 Task: Find connections with filter location Potosí with filter topic #Affiliationwith filter profile language French with filter current company Taggd with filter school Maharashtra College of Arts Science and Commerce 246 A Bellasis Road Byculla Mumbai 400 008 with filter industry Engines and Power Transmission Equipment Manufacturing with filter service category Customer Support with filter keywords title Finance Director
Action: Mouse moved to (516, 82)
Screenshot: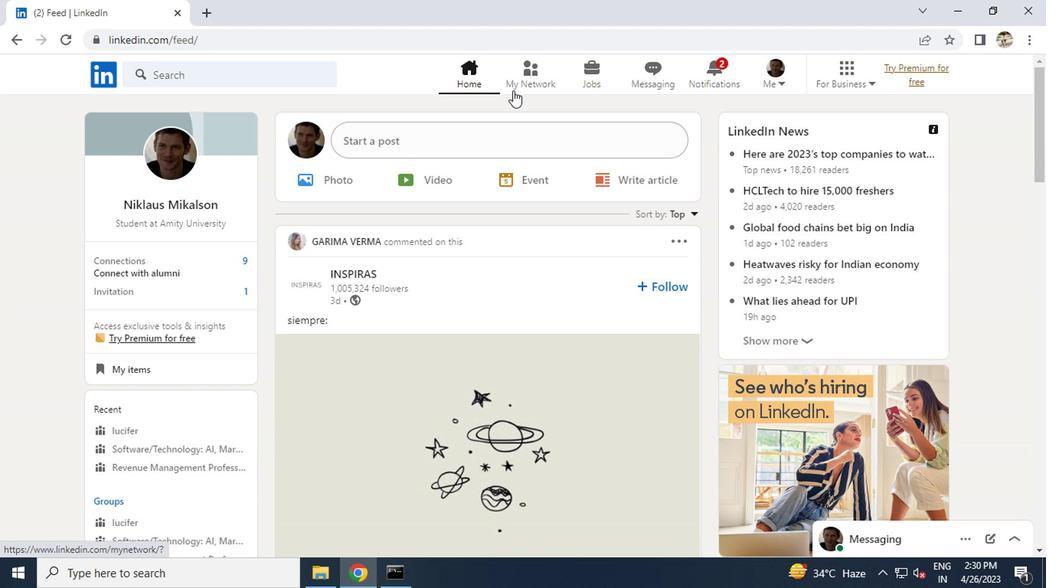 
Action: Mouse pressed left at (516, 82)
Screenshot: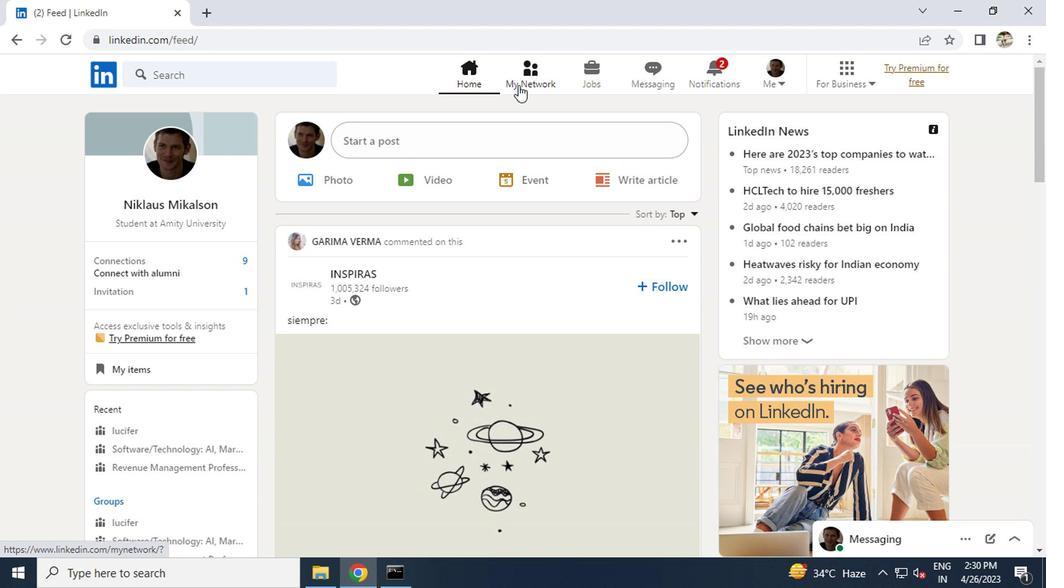 
Action: Mouse moved to (146, 165)
Screenshot: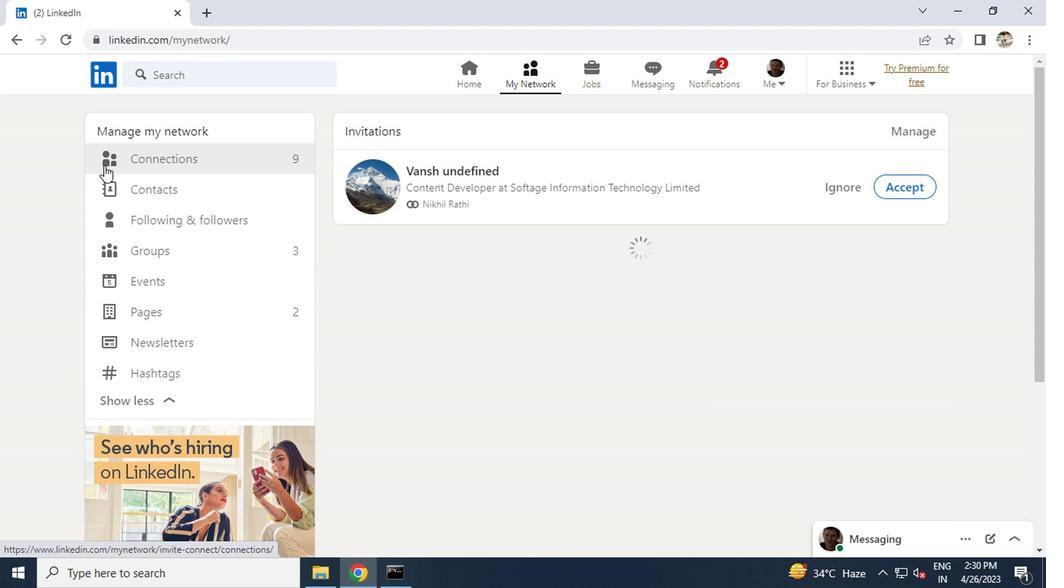 
Action: Mouse pressed left at (146, 165)
Screenshot: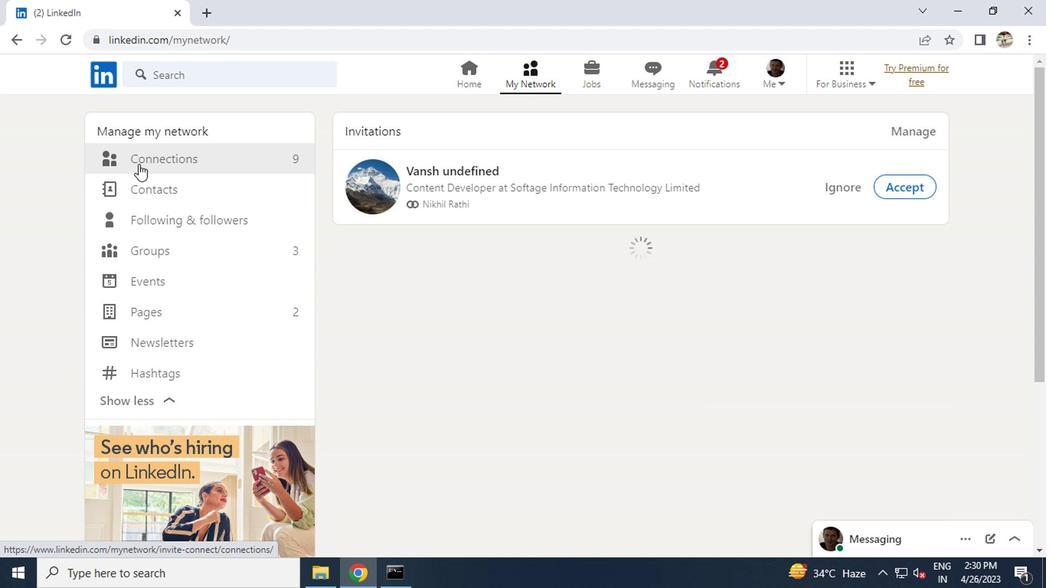 
Action: Mouse moved to (623, 160)
Screenshot: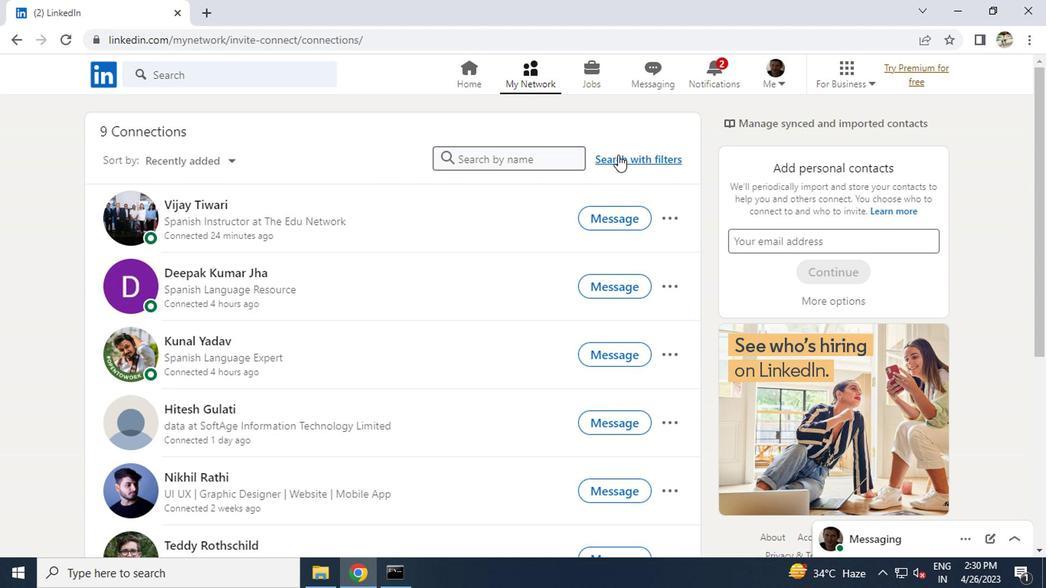 
Action: Mouse pressed left at (623, 160)
Screenshot: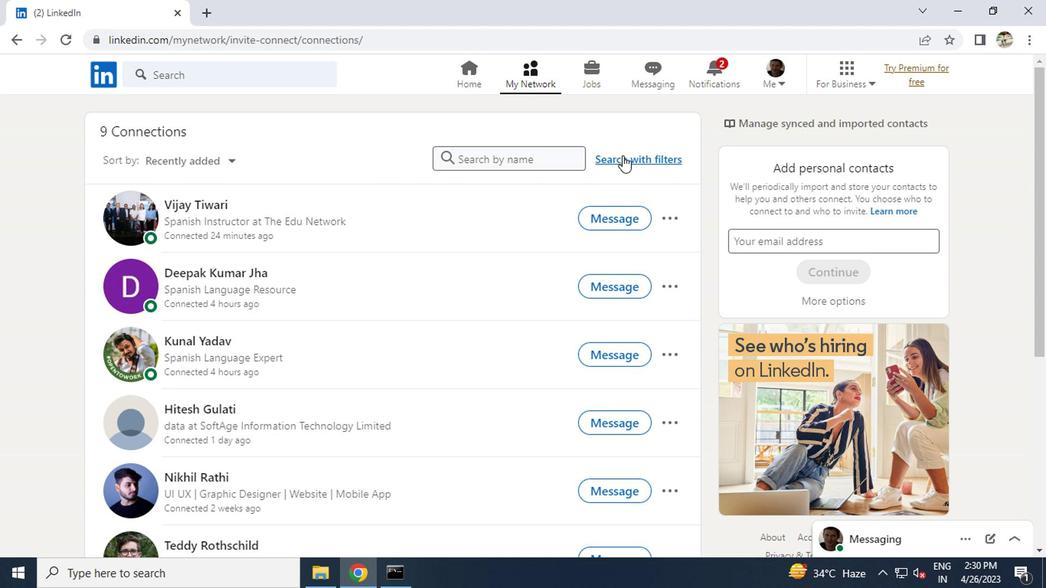 
Action: Mouse moved to (502, 109)
Screenshot: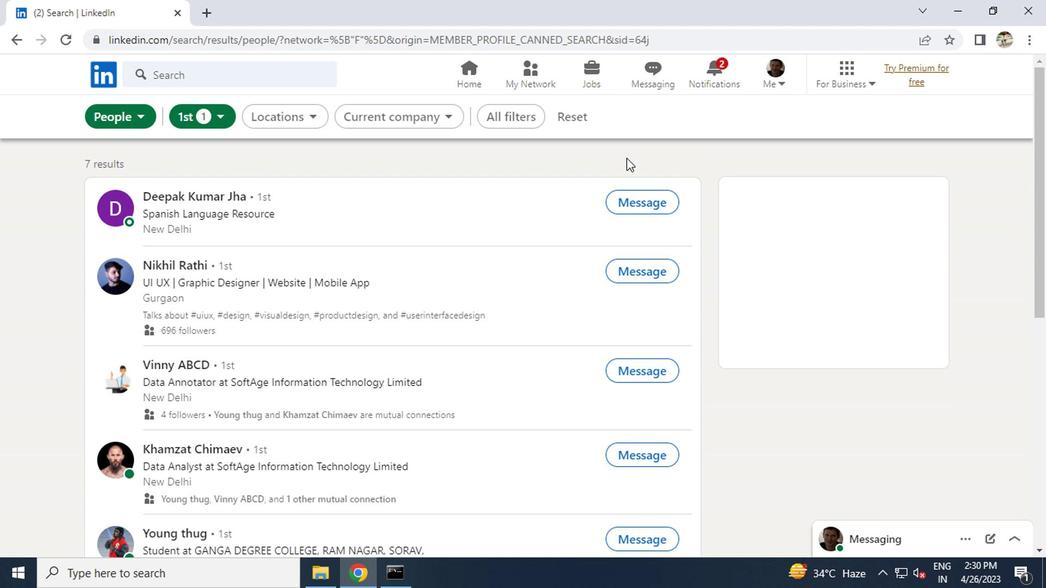 
Action: Mouse pressed left at (502, 109)
Screenshot: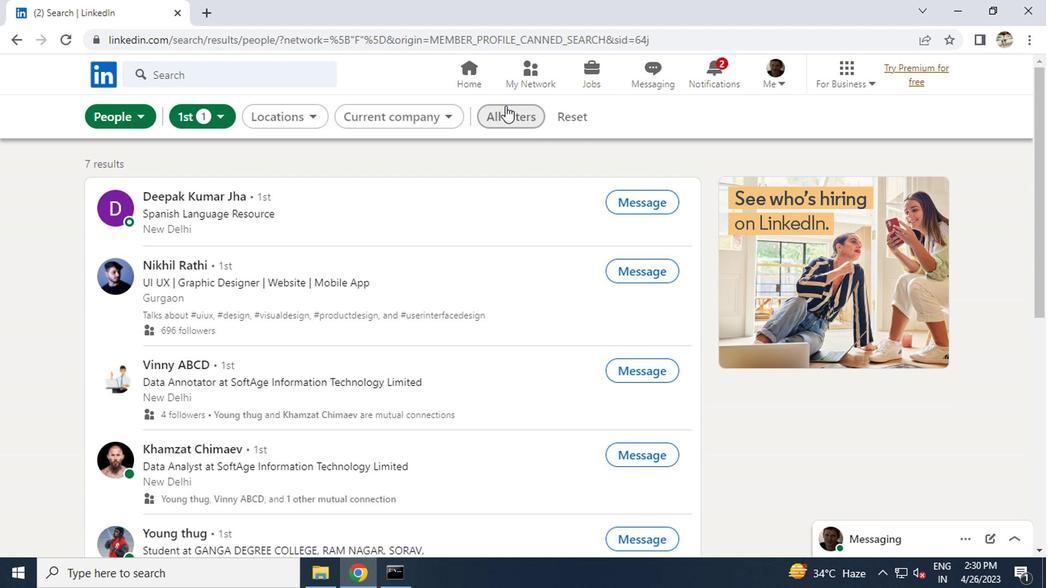 
Action: Mouse moved to (732, 300)
Screenshot: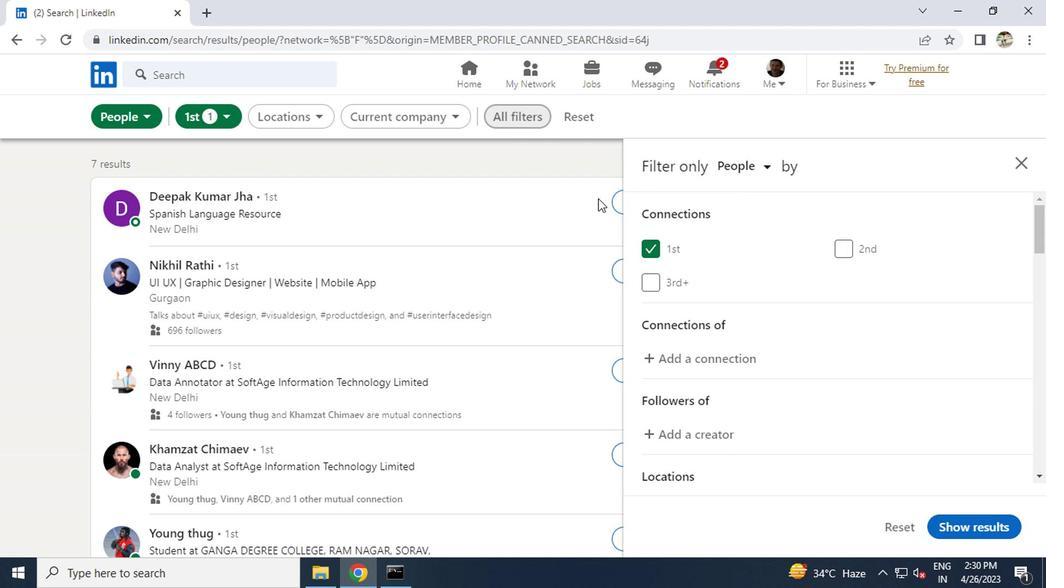 
Action: Mouse scrolled (732, 300) with delta (0, 0)
Screenshot: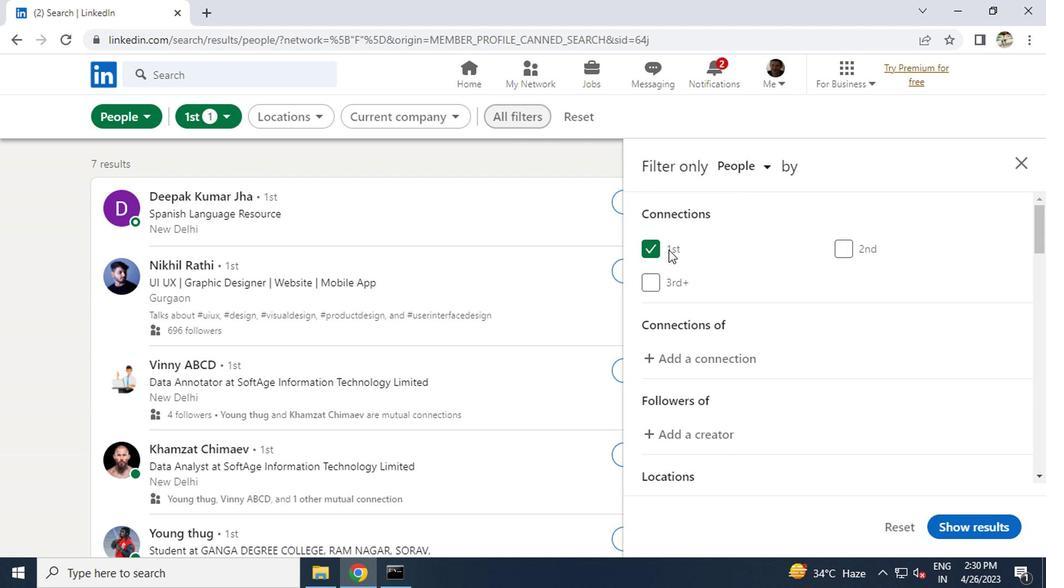 
Action: Mouse moved to (735, 304)
Screenshot: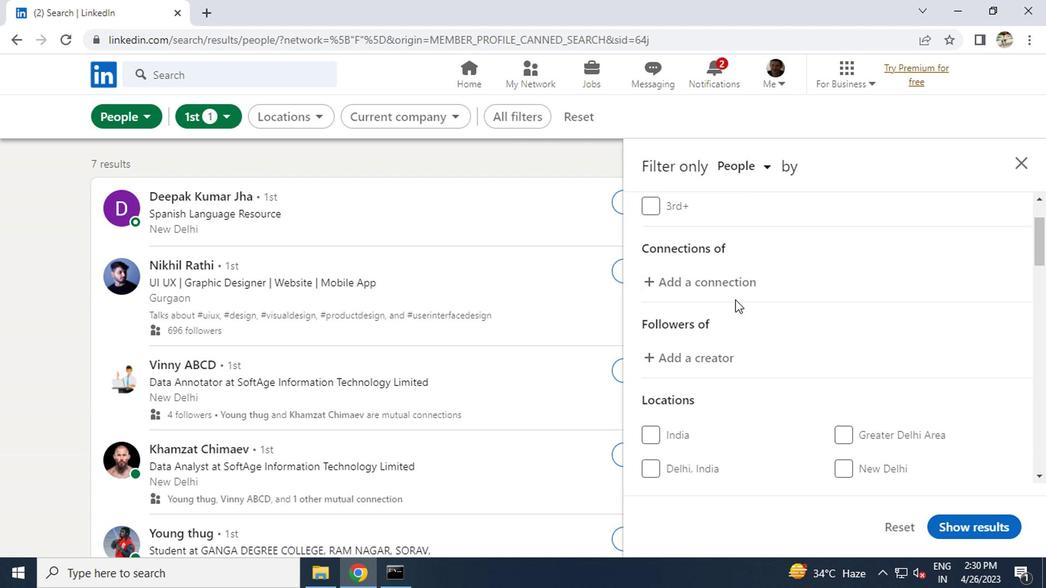 
Action: Mouse scrolled (735, 303) with delta (0, 0)
Screenshot: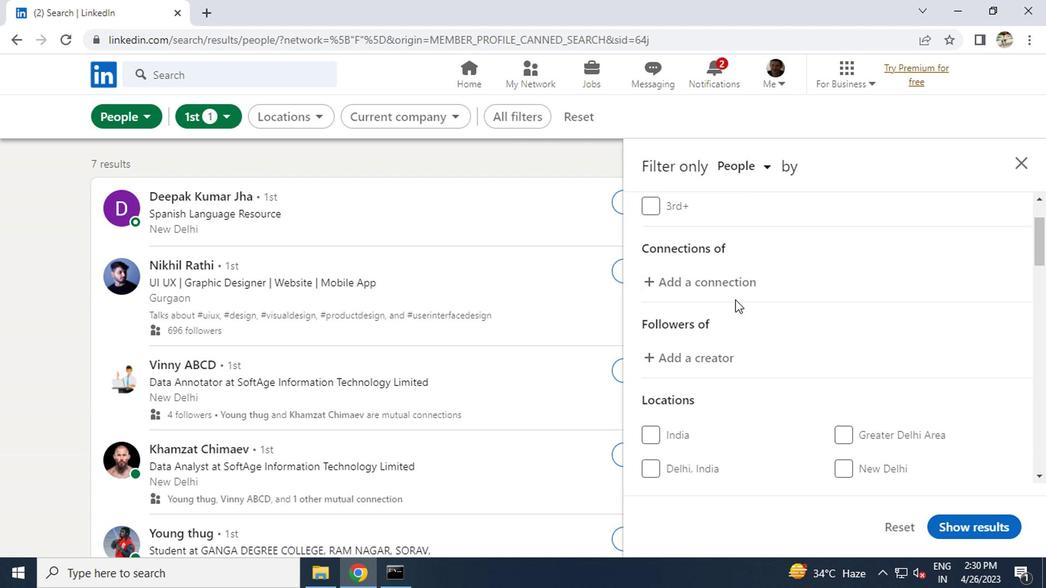 
Action: Mouse moved to (735, 304)
Screenshot: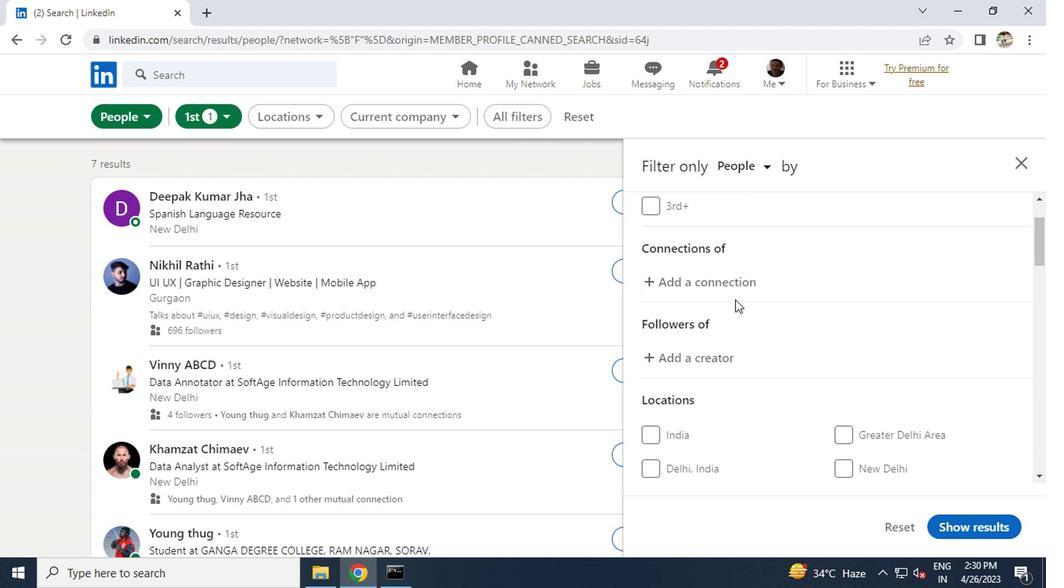 
Action: Mouse scrolled (735, 304) with delta (0, 0)
Screenshot: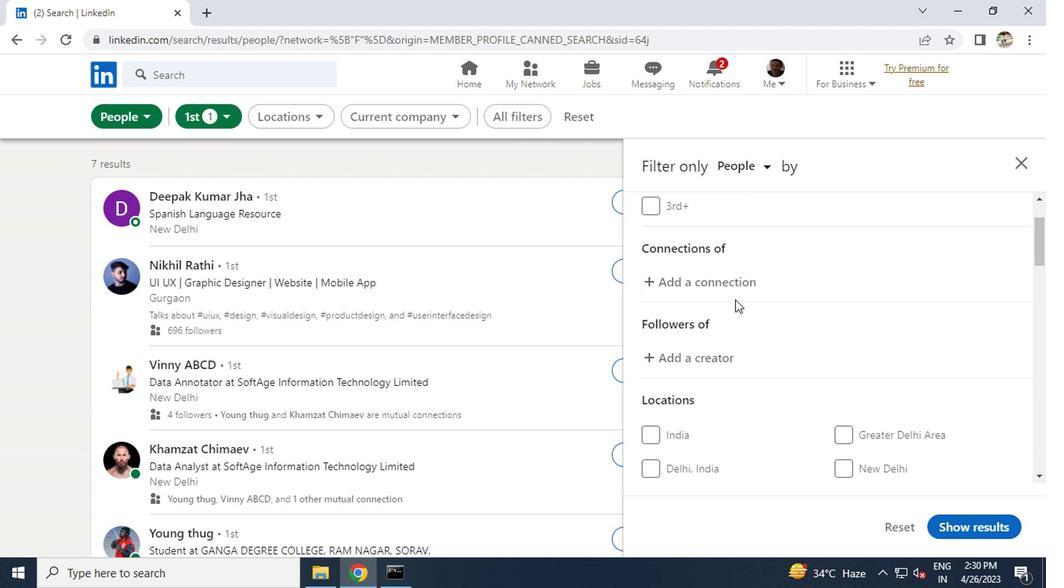 
Action: Mouse moved to (853, 349)
Screenshot: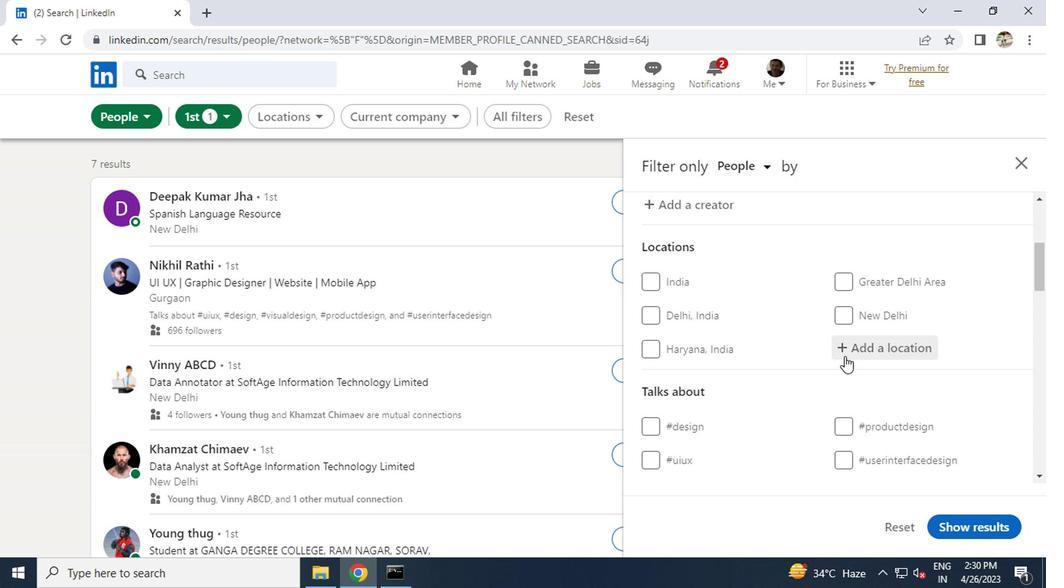 
Action: Mouse pressed left at (853, 349)
Screenshot: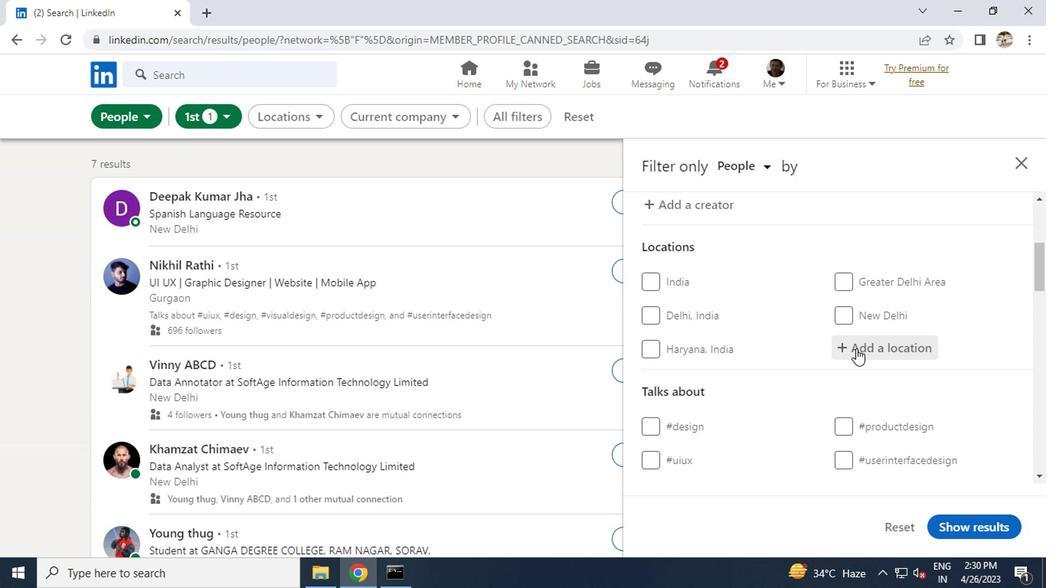 
Action: Key pressed <Key.caps_lock>p<Key.caps_lock>otosi<Key.enter>
Screenshot: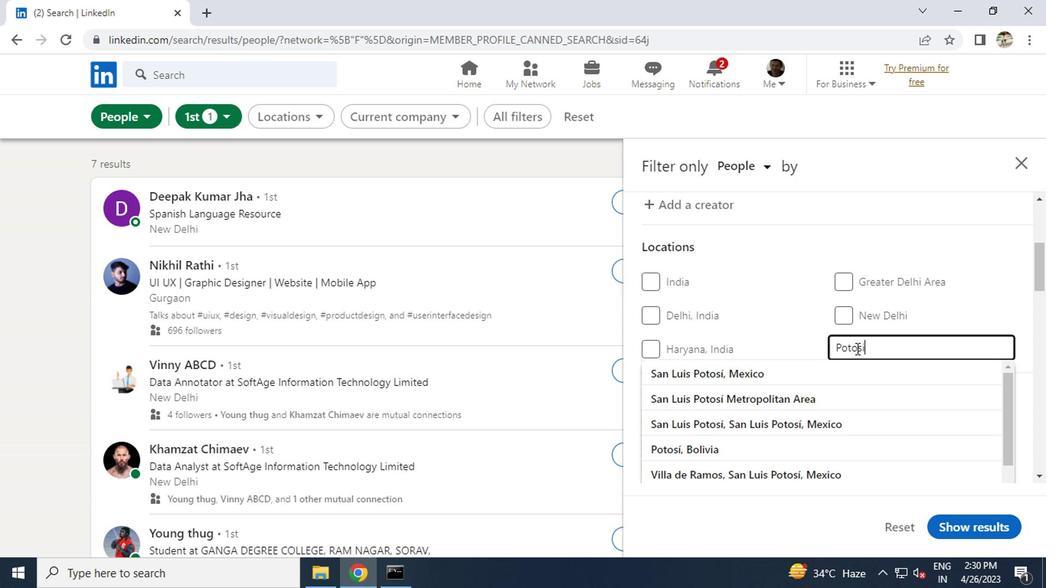 
Action: Mouse scrolled (853, 348) with delta (0, 0)
Screenshot: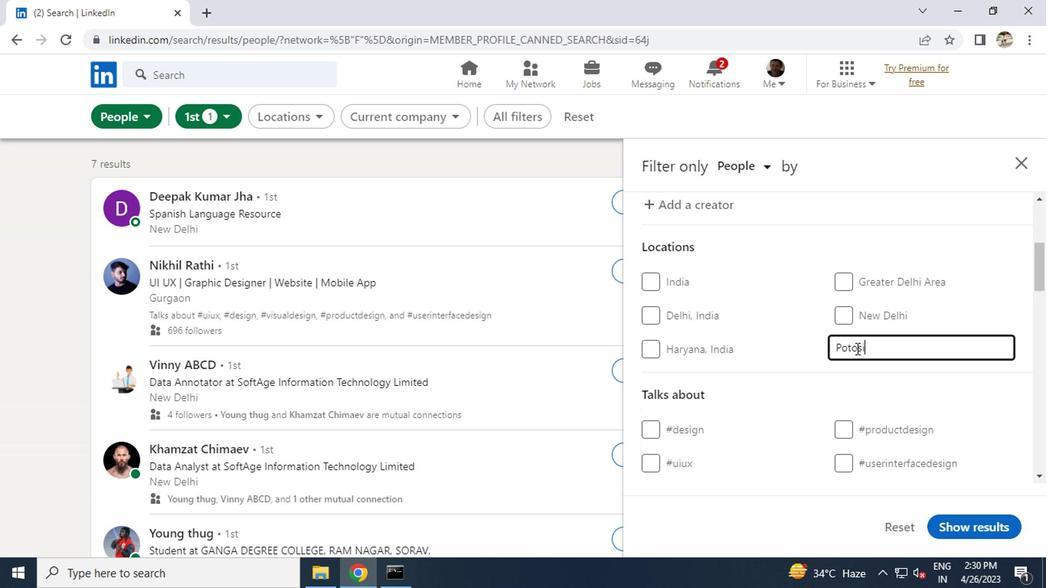 
Action: Mouse moved to (872, 420)
Screenshot: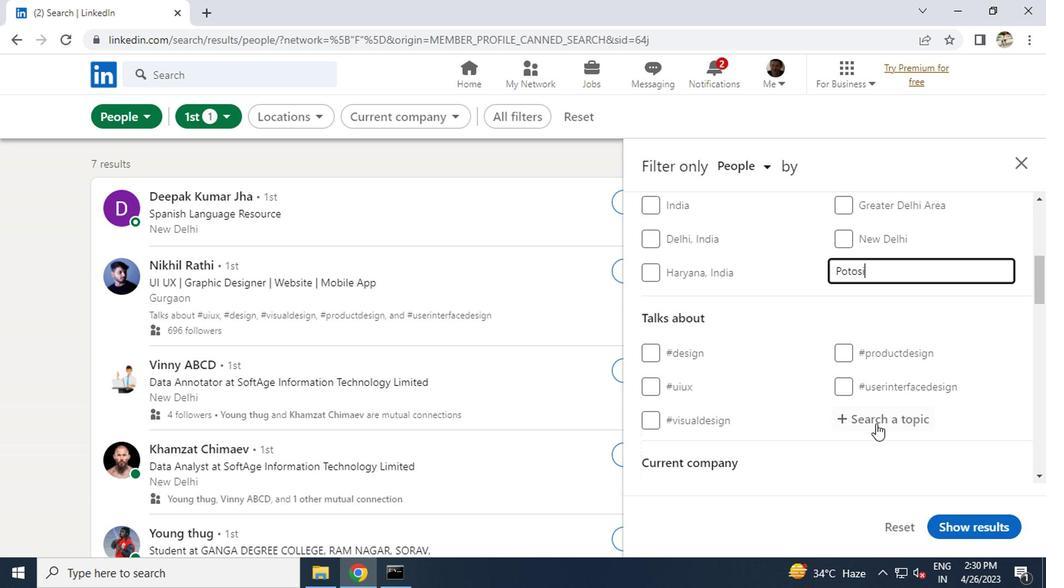 
Action: Mouse pressed left at (872, 420)
Screenshot: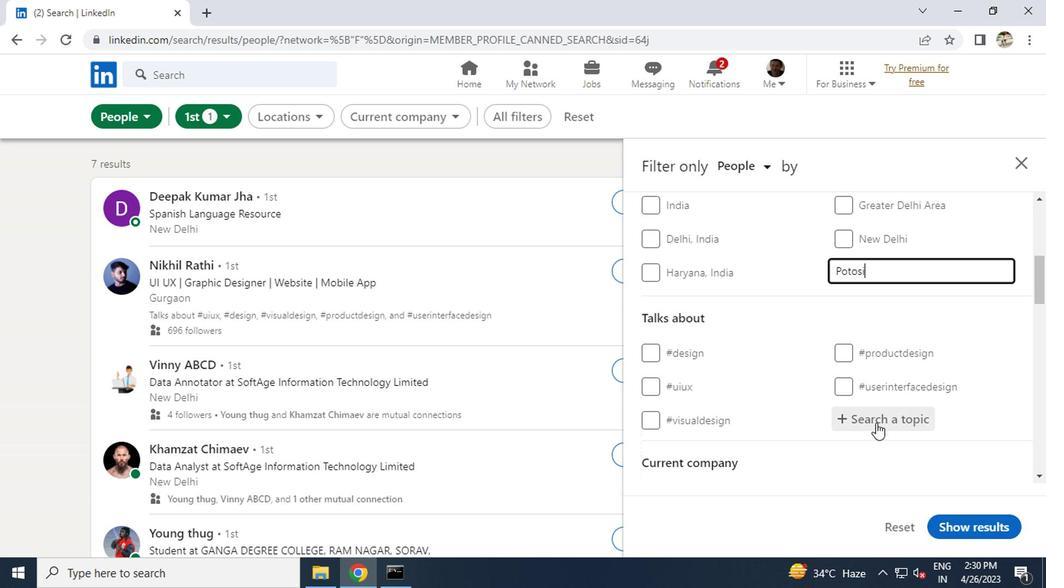 
Action: Key pressed <Key.shift>#<Key.caps_lock>A<Key.caps_lock>FFILATION
Screenshot: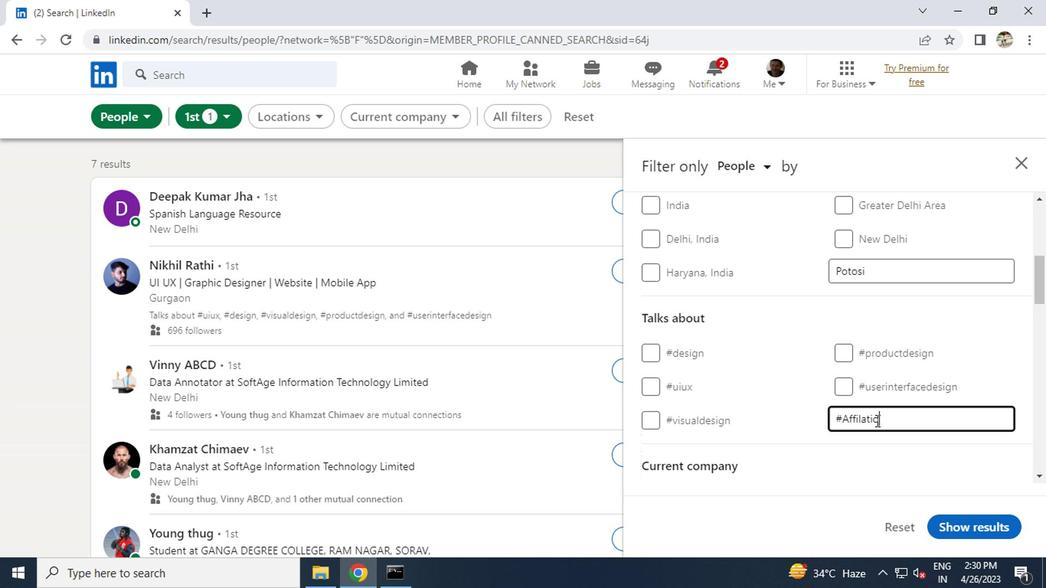 
Action: Mouse scrolled (872, 420) with delta (0, 0)
Screenshot: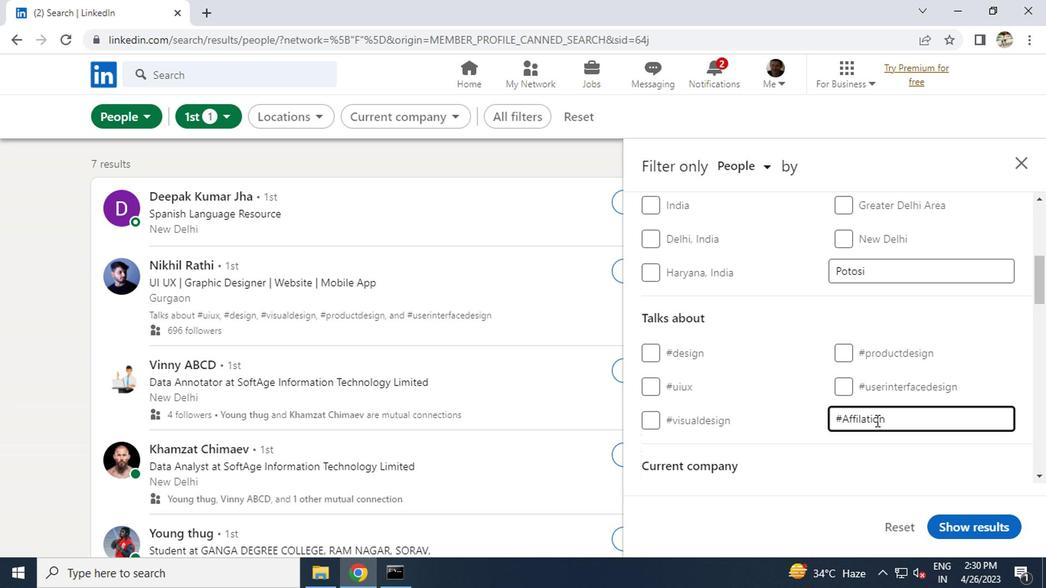 
Action: Mouse scrolled (872, 420) with delta (0, 0)
Screenshot: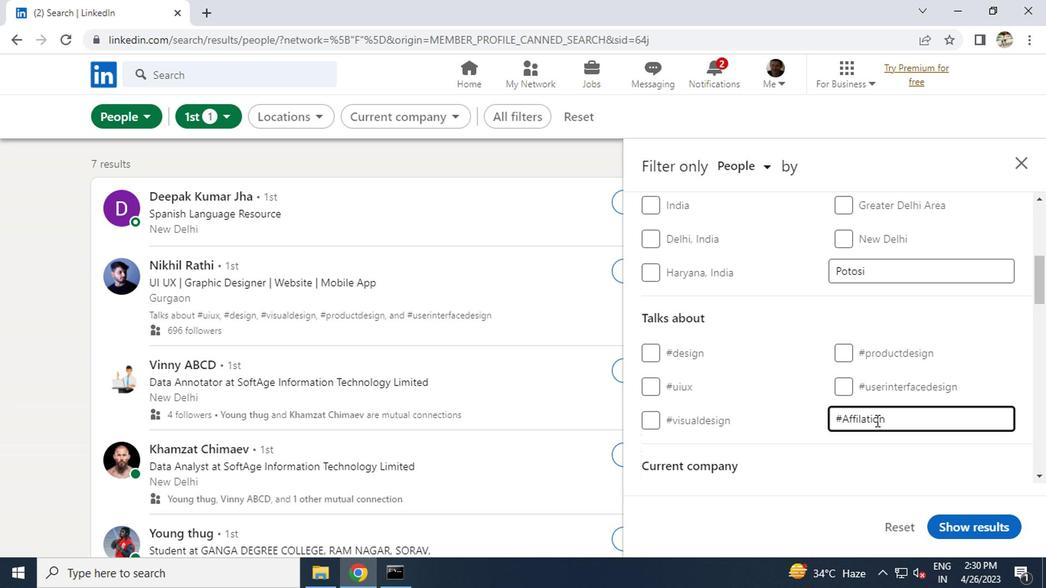 
Action: Mouse scrolled (872, 420) with delta (0, 0)
Screenshot: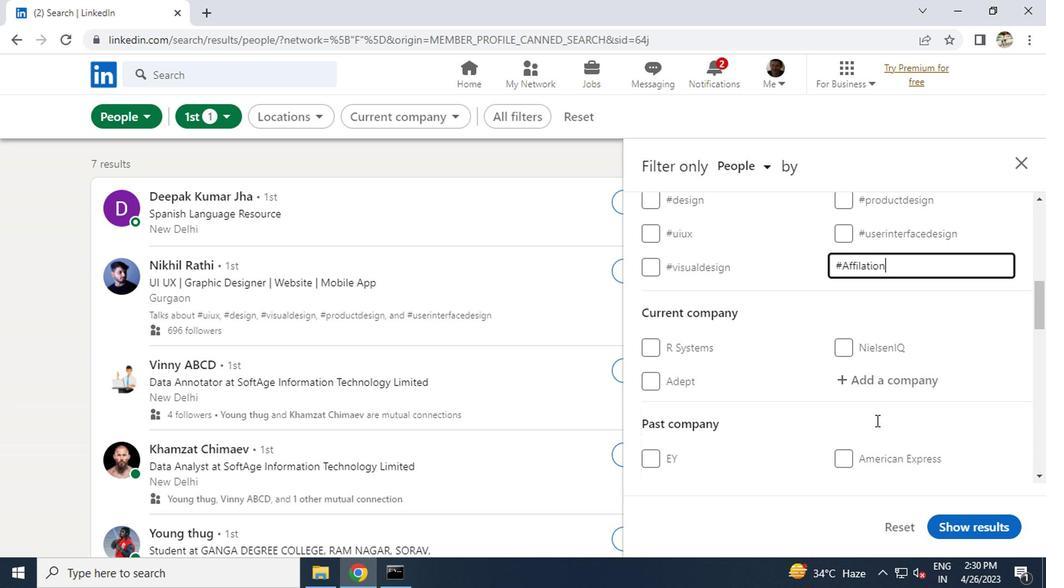 
Action: Mouse scrolled (872, 420) with delta (0, 0)
Screenshot: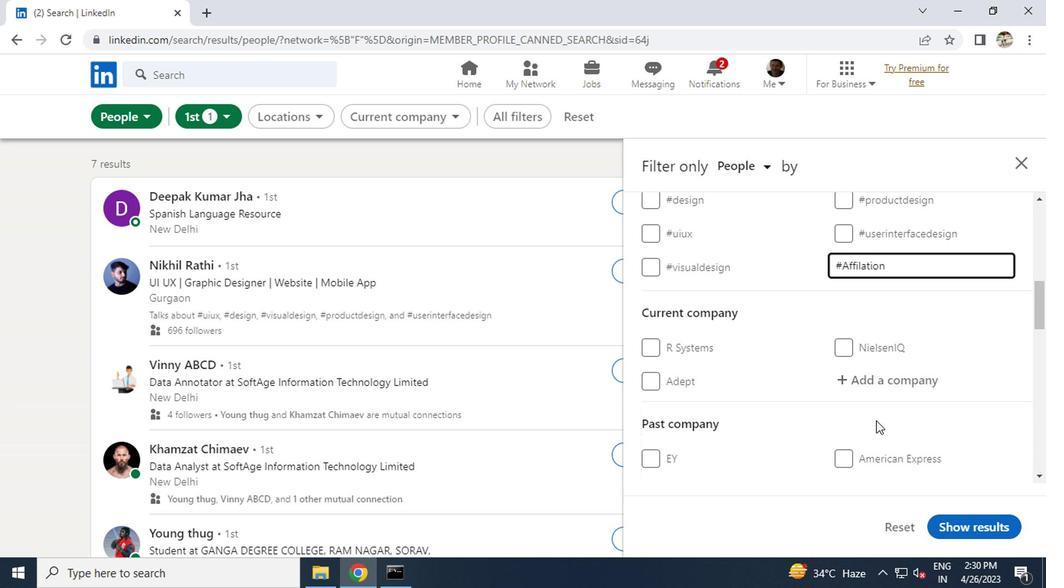 
Action: Mouse scrolled (872, 420) with delta (0, 0)
Screenshot: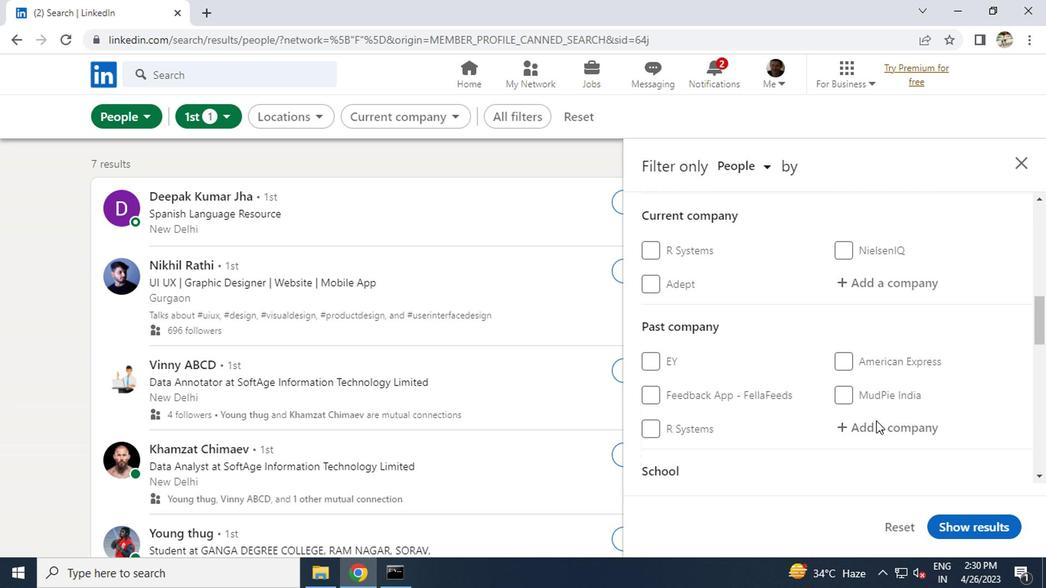 
Action: Mouse scrolled (872, 420) with delta (0, 0)
Screenshot: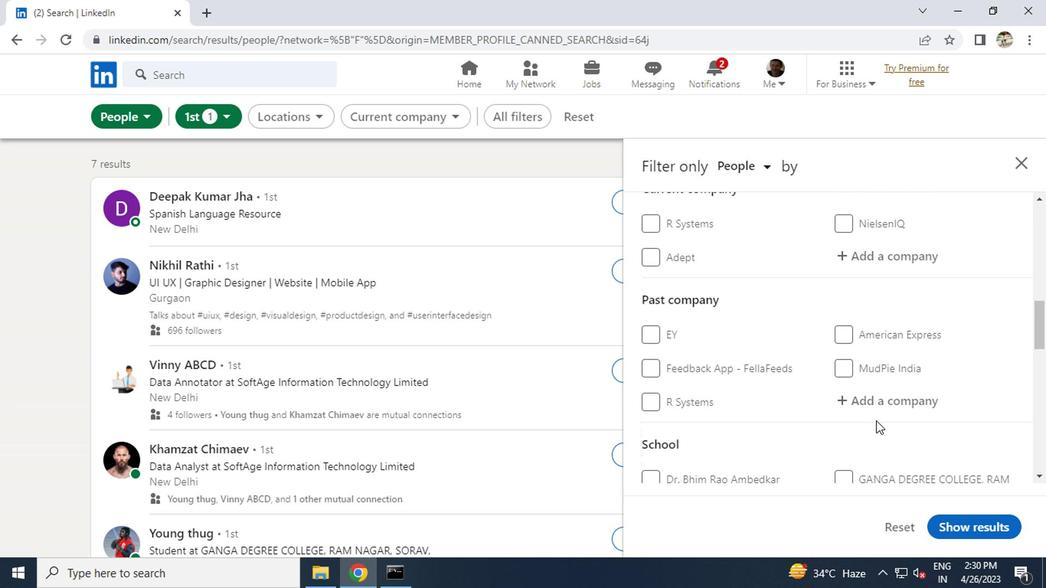 
Action: Mouse scrolled (872, 420) with delta (0, 0)
Screenshot: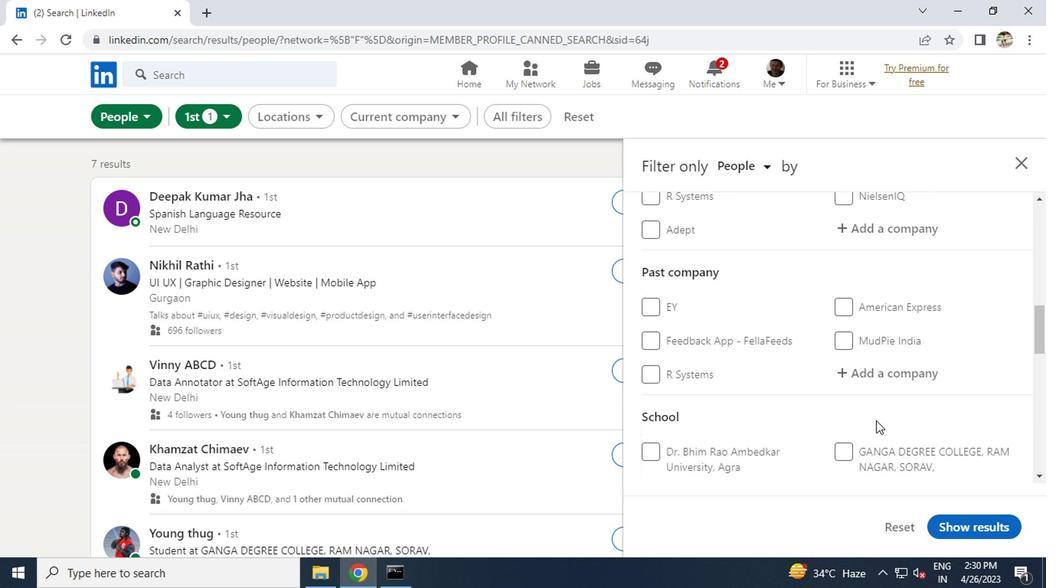
Action: Mouse scrolled (872, 420) with delta (0, 0)
Screenshot: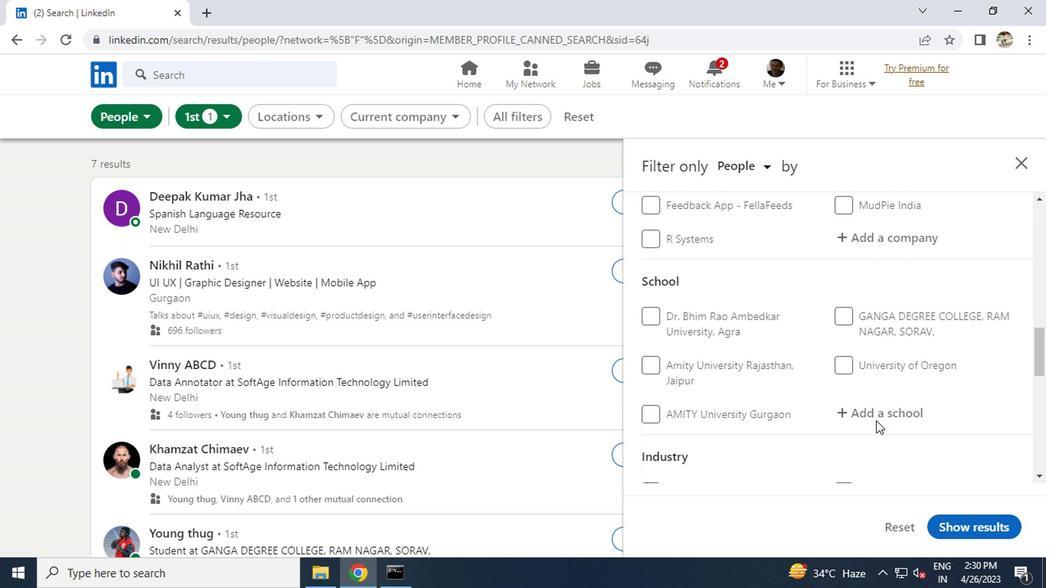 
Action: Mouse scrolled (872, 420) with delta (0, 0)
Screenshot: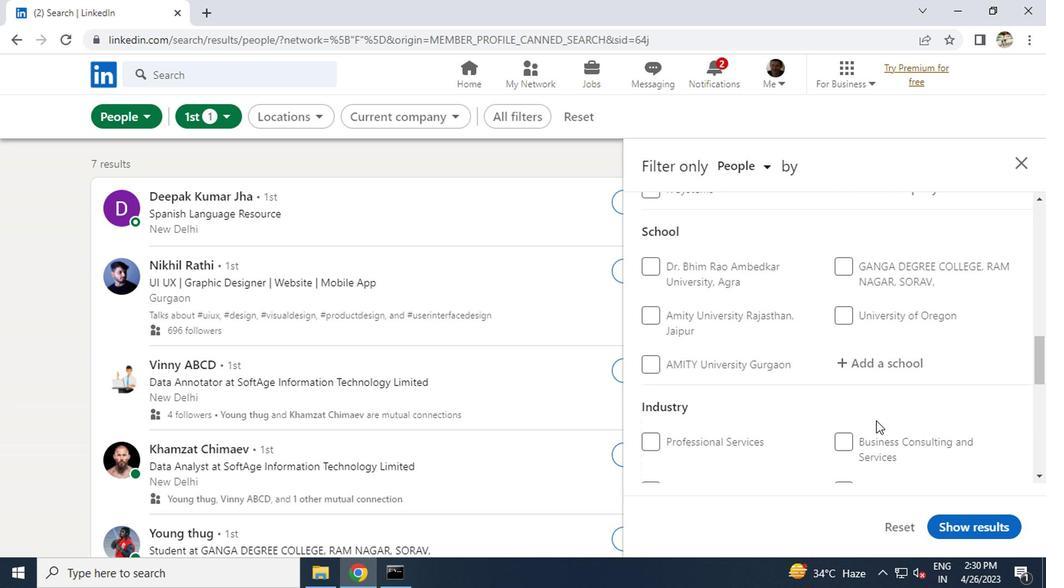 
Action: Mouse scrolled (872, 420) with delta (0, 0)
Screenshot: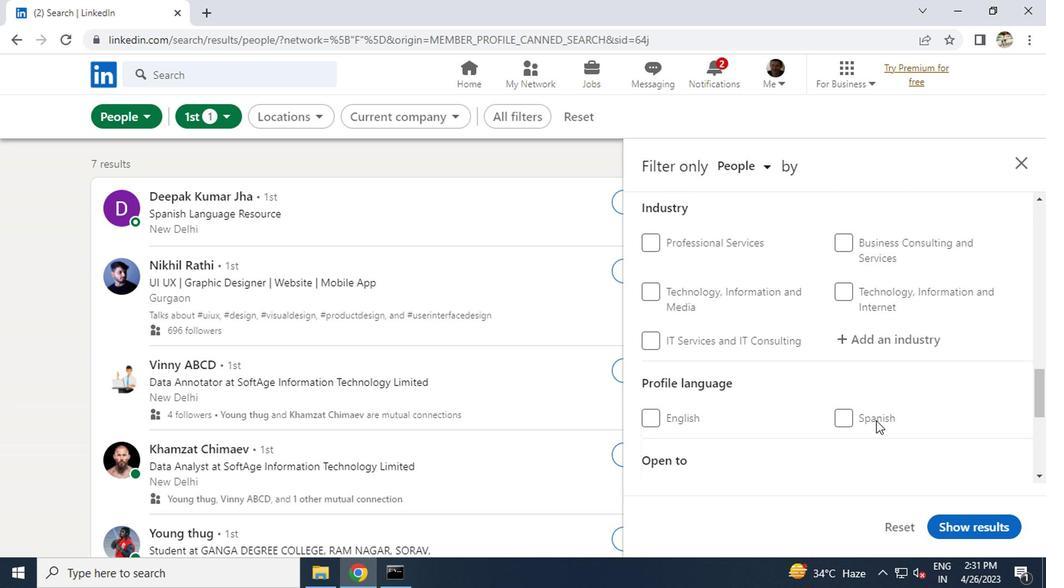 
Action: Mouse scrolled (872, 420) with delta (0, 0)
Screenshot: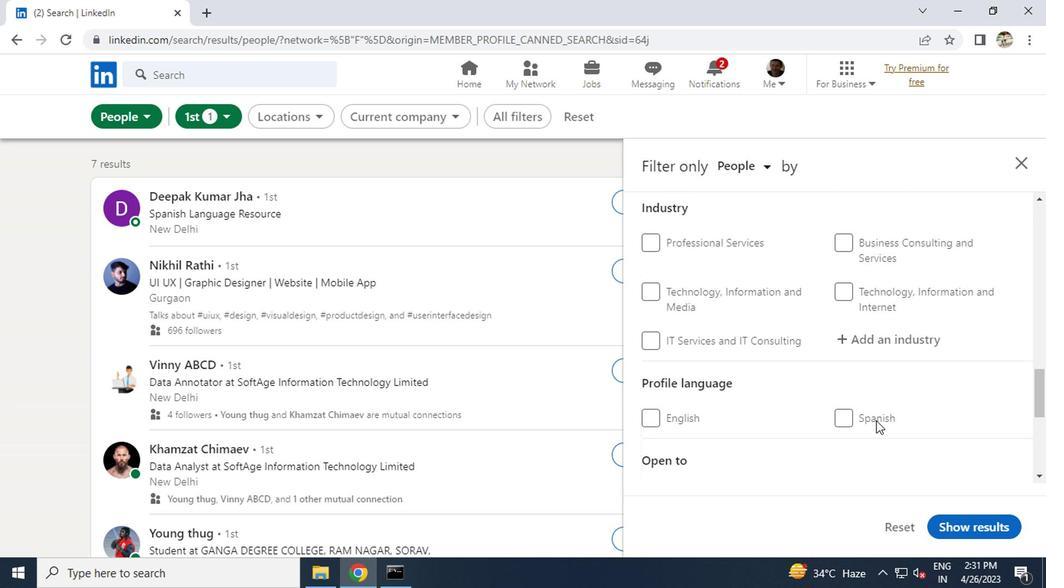 
Action: Mouse scrolled (872, 421) with delta (0, 1)
Screenshot: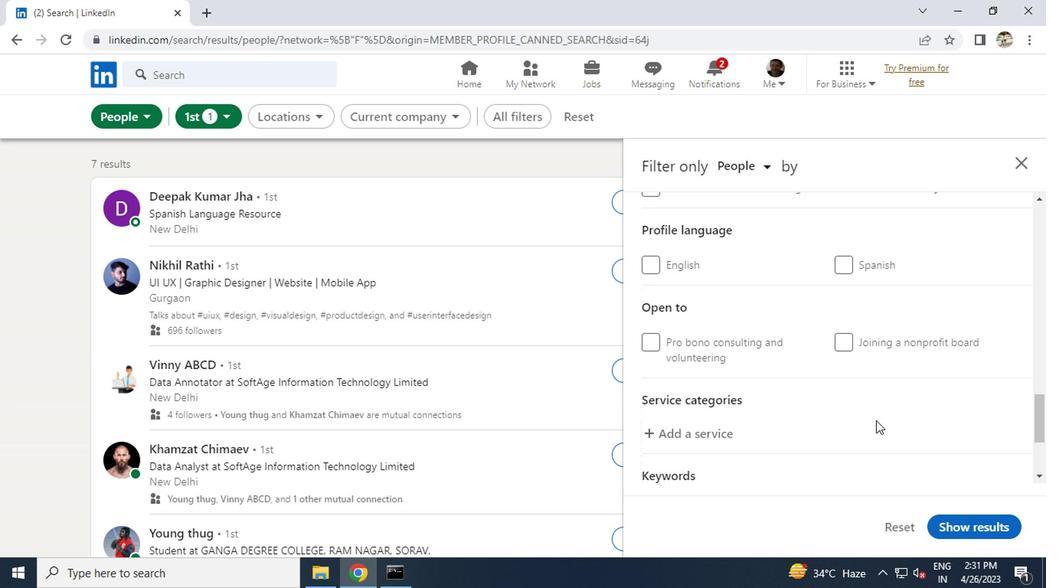 
Action: Mouse scrolled (872, 421) with delta (0, 1)
Screenshot: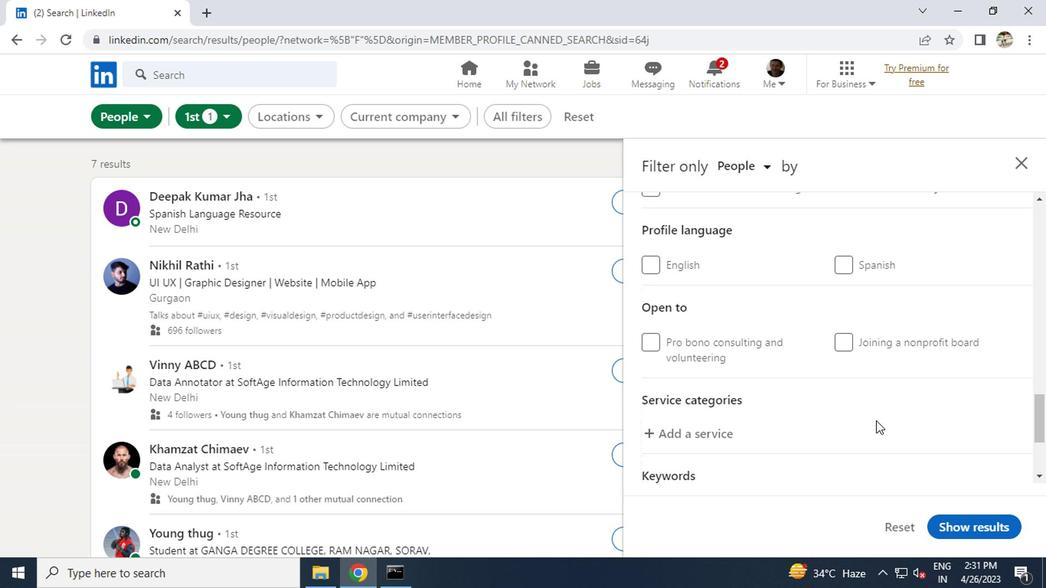 
Action: Mouse scrolled (872, 421) with delta (0, 1)
Screenshot: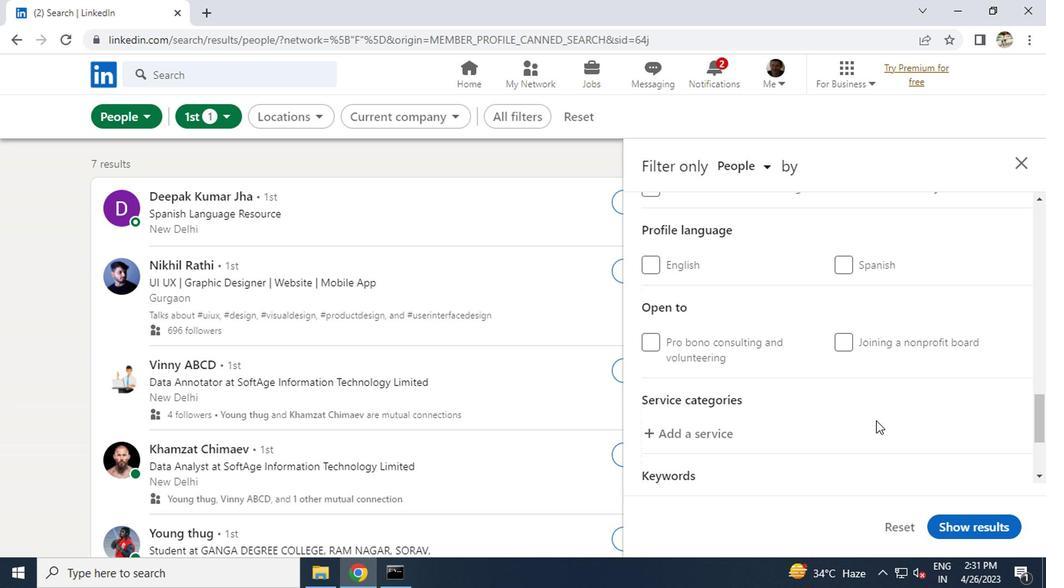 
Action: Mouse scrolled (872, 421) with delta (0, 1)
Screenshot: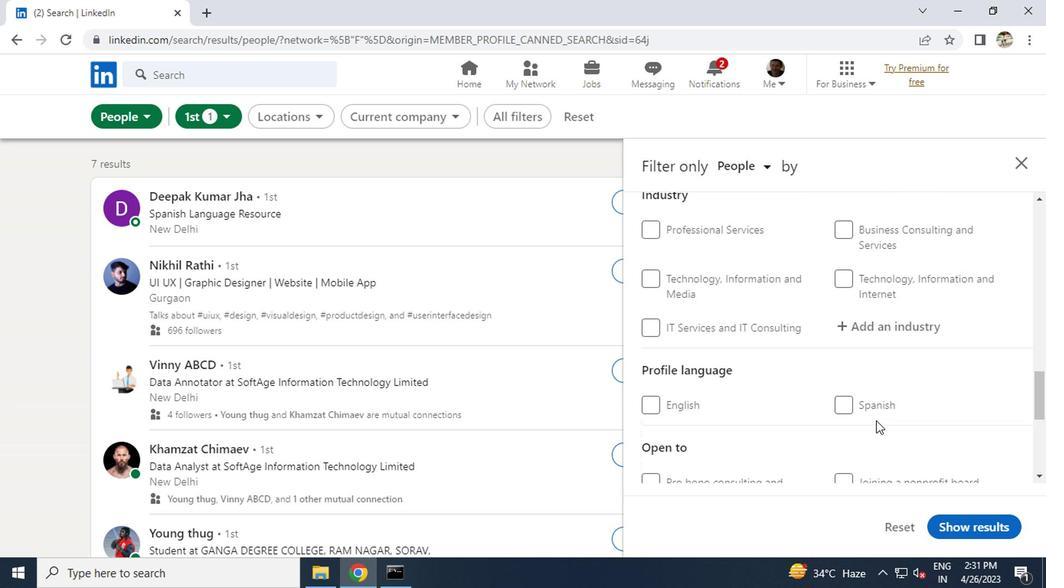 
Action: Mouse scrolled (872, 421) with delta (0, 1)
Screenshot: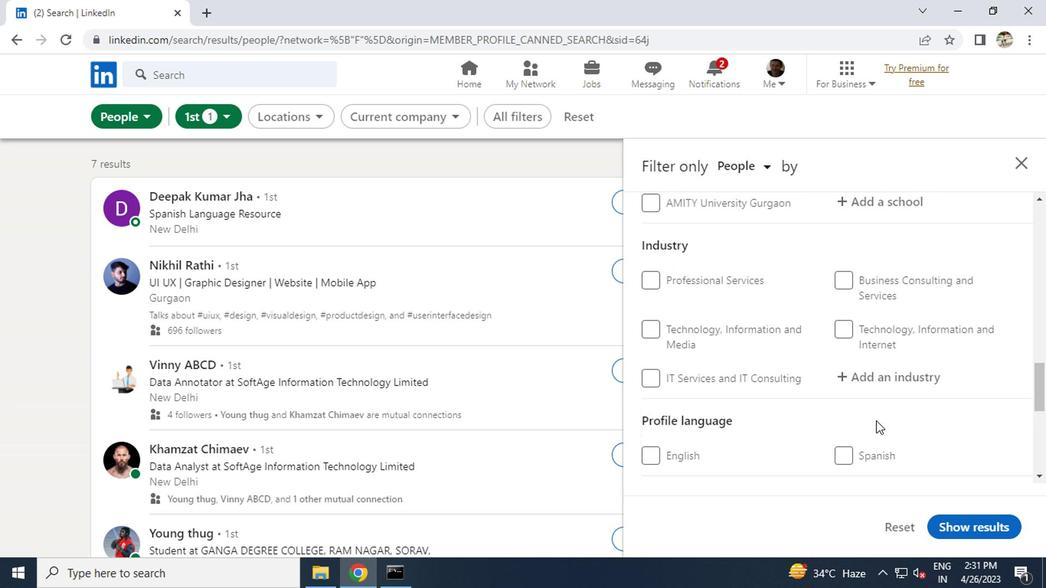 
Action: Mouse scrolled (872, 421) with delta (0, 1)
Screenshot: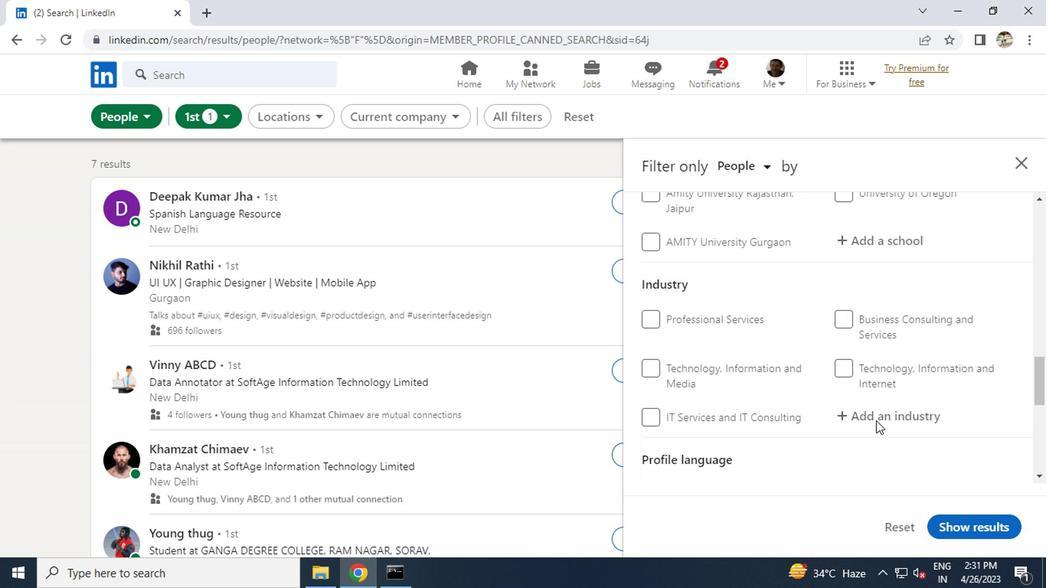 
Action: Mouse scrolled (872, 421) with delta (0, 1)
Screenshot: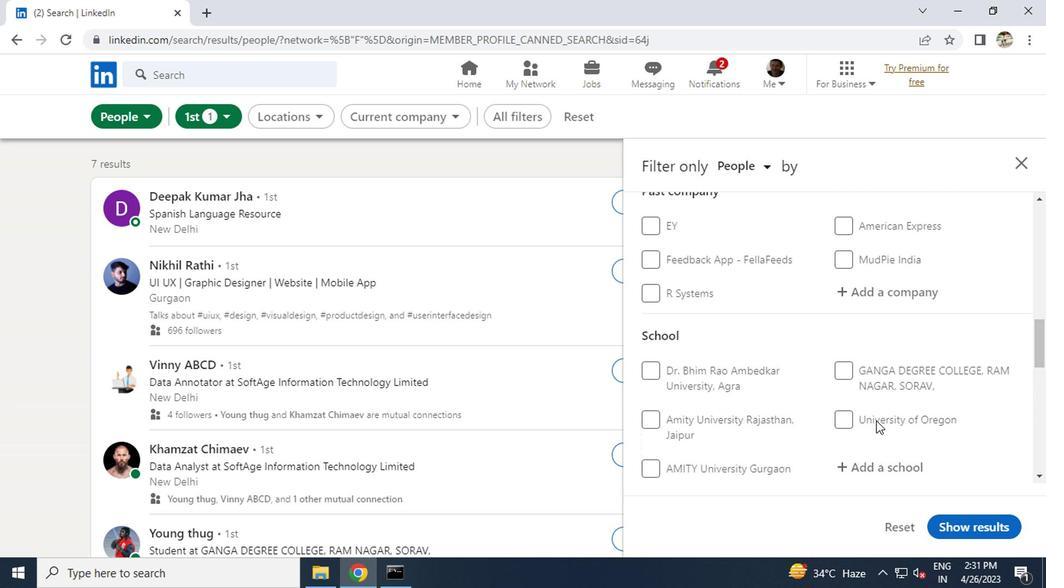 
Action: Mouse scrolled (872, 421) with delta (0, 1)
Screenshot: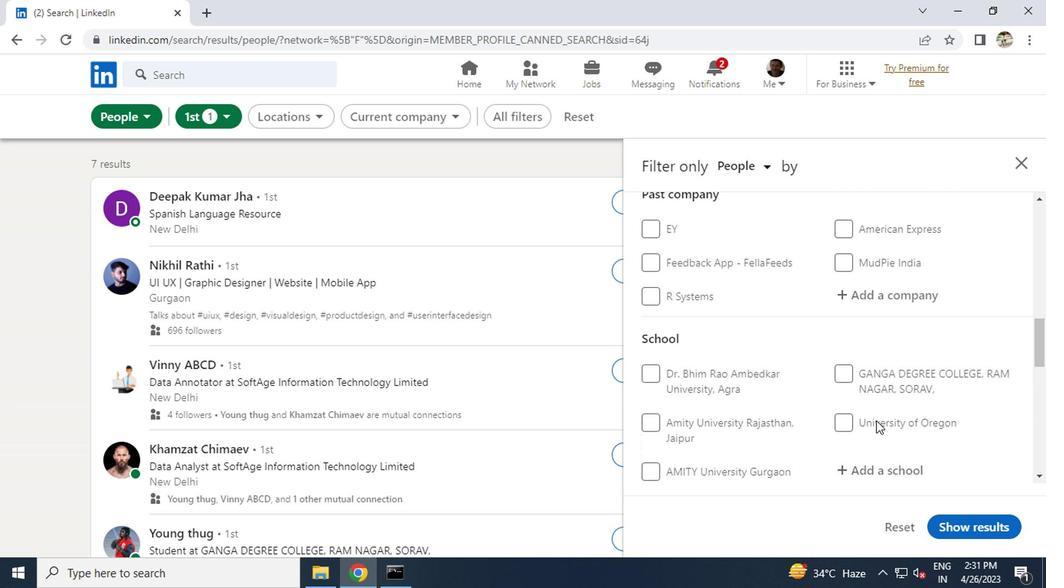 
Action: Mouse scrolled (872, 421) with delta (0, 1)
Screenshot: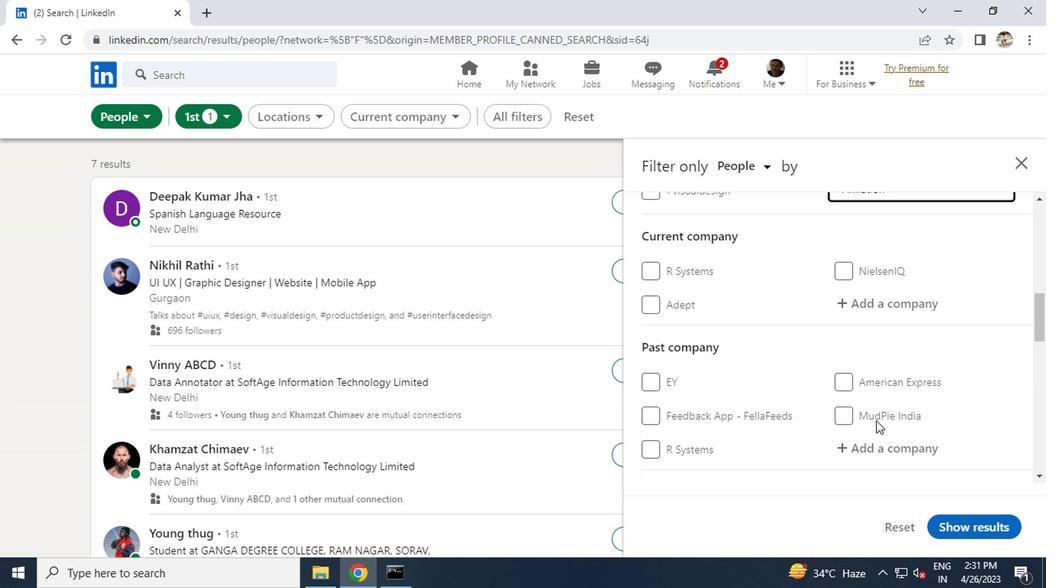
Action: Mouse moved to (865, 382)
Screenshot: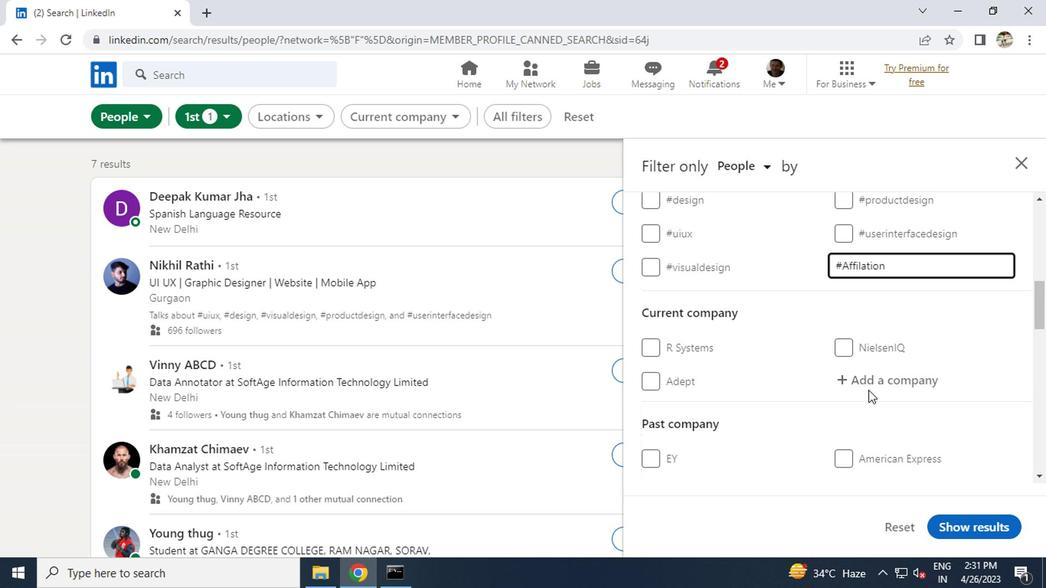 
Action: Mouse pressed left at (865, 382)
Screenshot: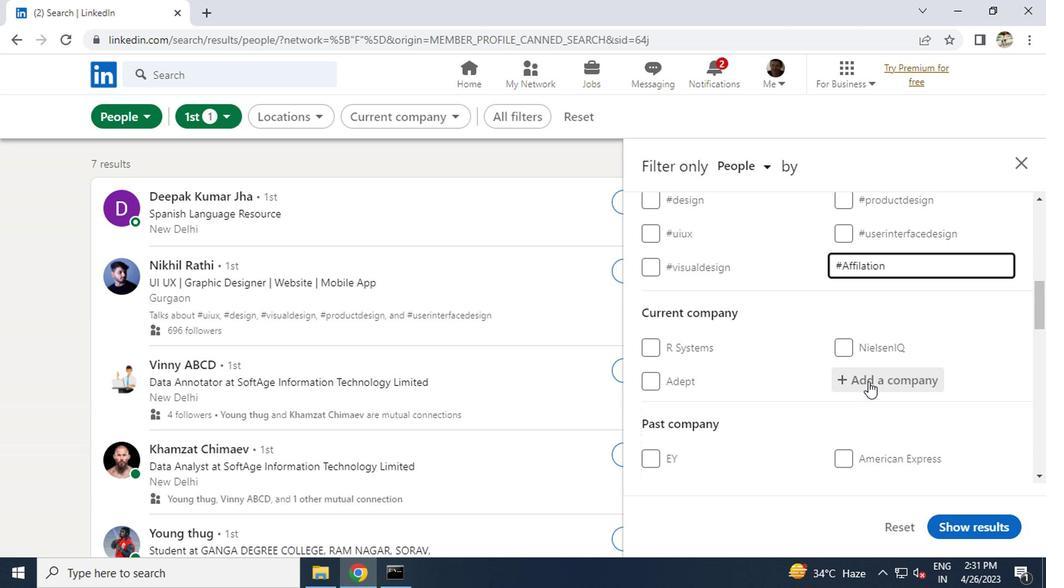 
Action: Key pressed <Key.caps_lock>T<Key.caps_lock>AGGED
Screenshot: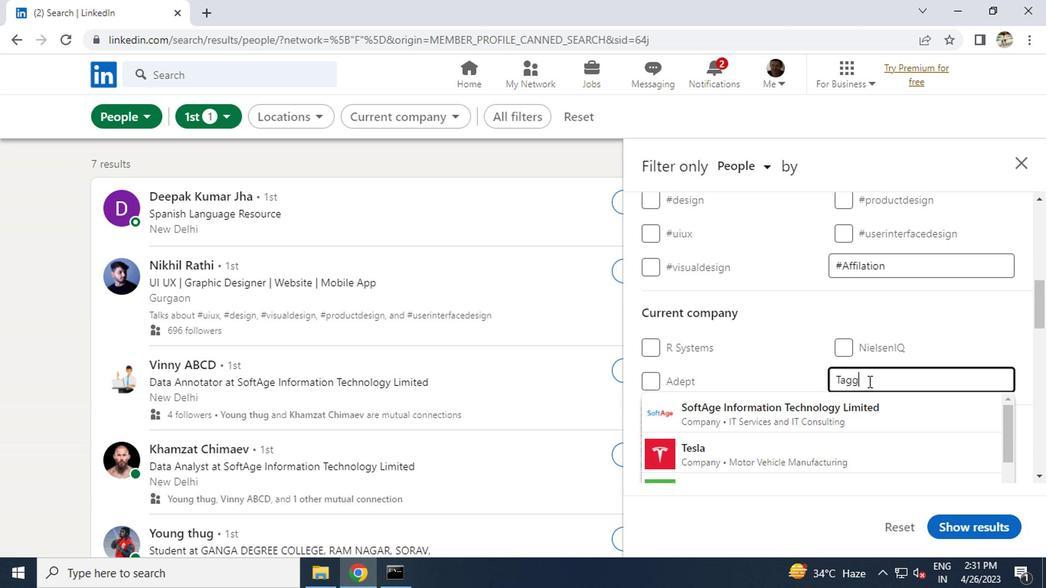 
Action: Mouse moved to (751, 465)
Screenshot: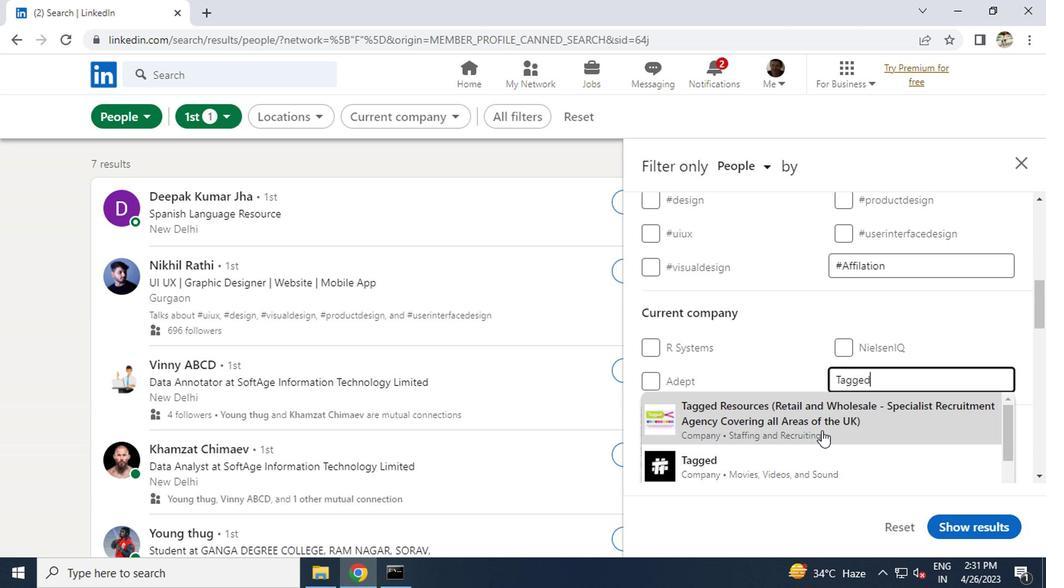 
Action: Mouse pressed left at (751, 465)
Screenshot: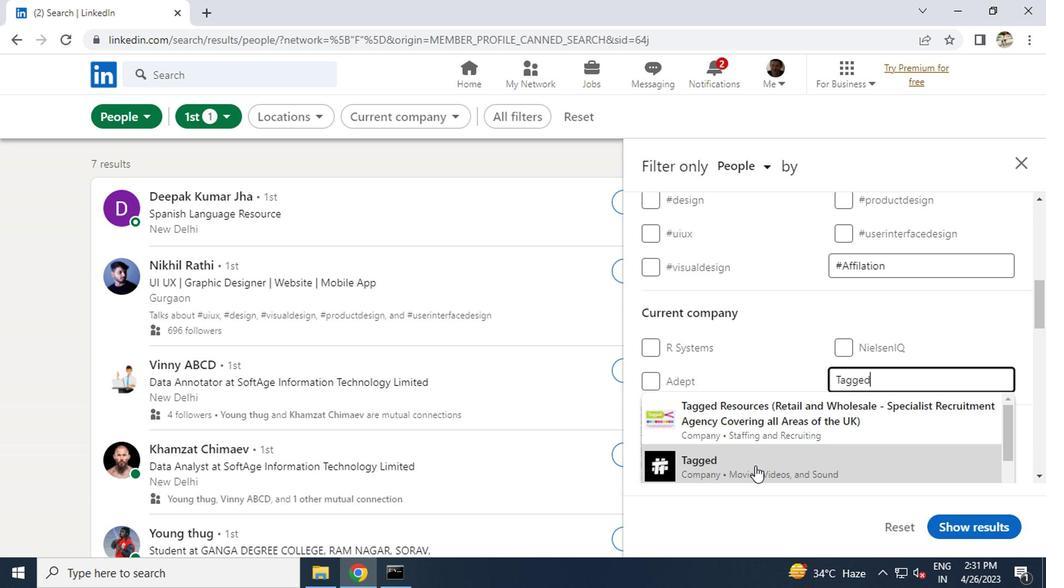 
Action: Mouse scrolled (751, 464) with delta (0, 0)
Screenshot: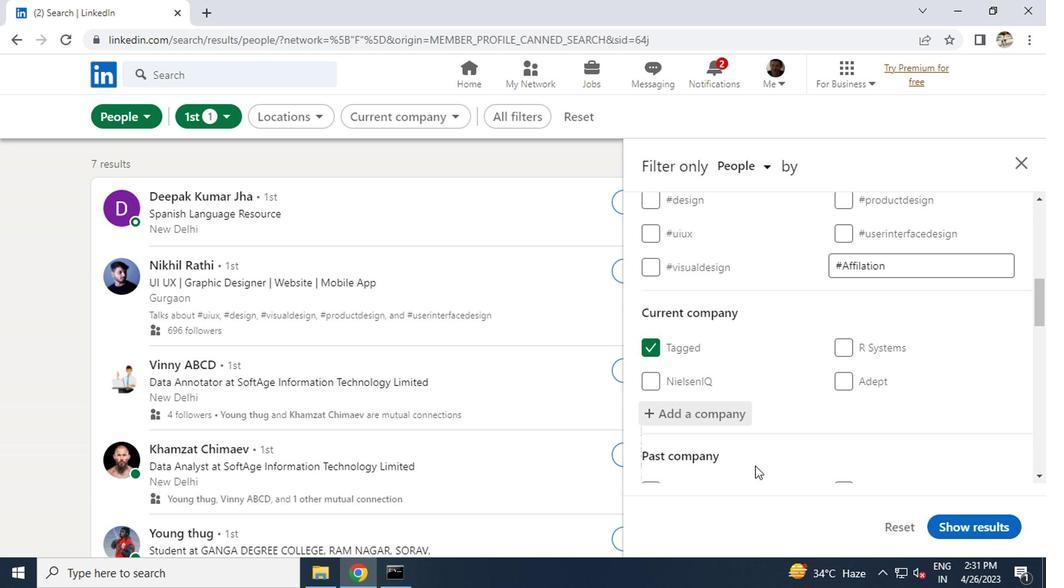 
Action: Mouse scrolled (751, 464) with delta (0, 0)
Screenshot: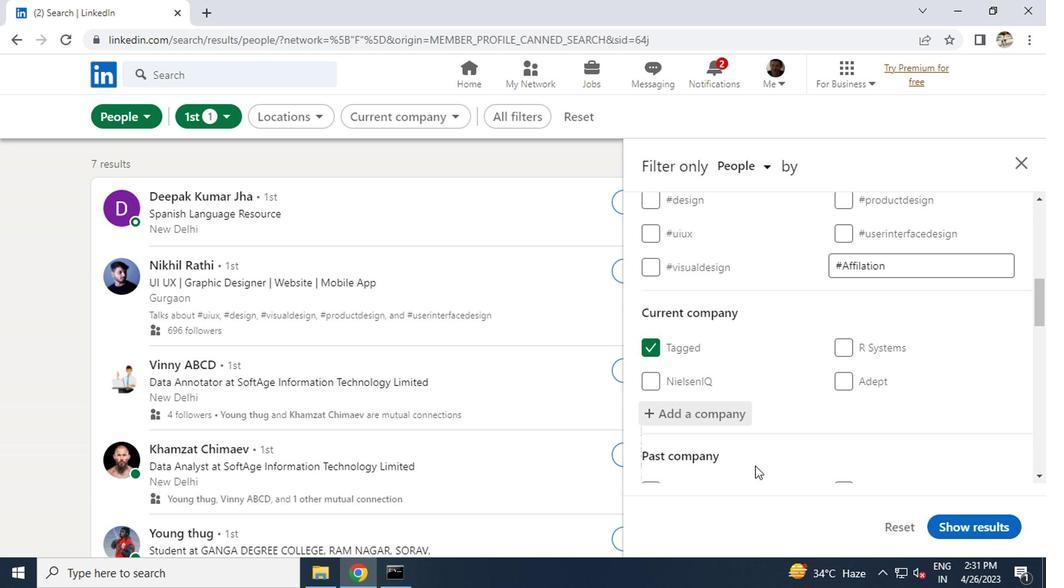 
Action: Mouse scrolled (751, 464) with delta (0, 0)
Screenshot: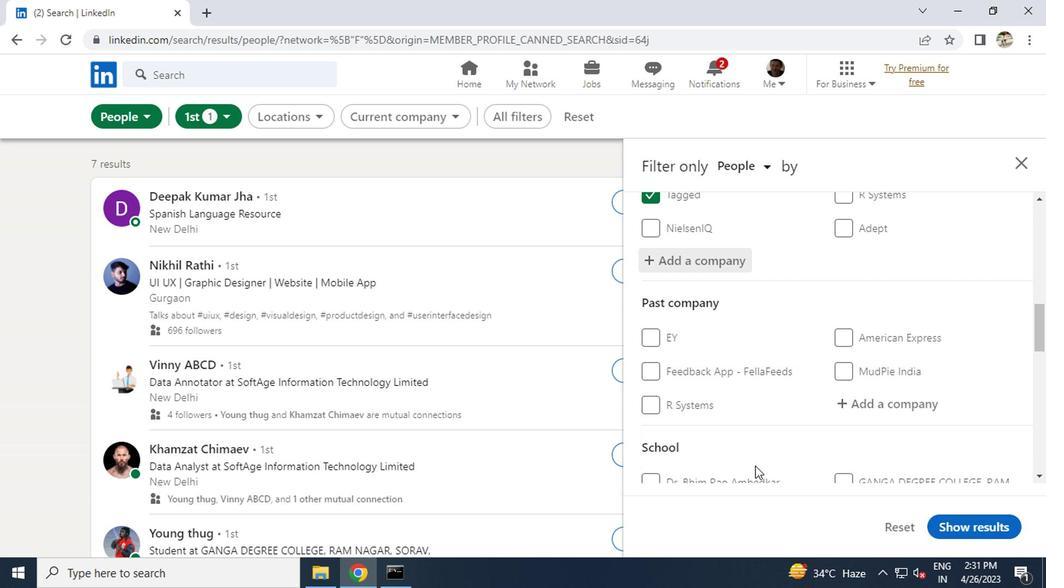 
Action: Mouse moved to (755, 455)
Screenshot: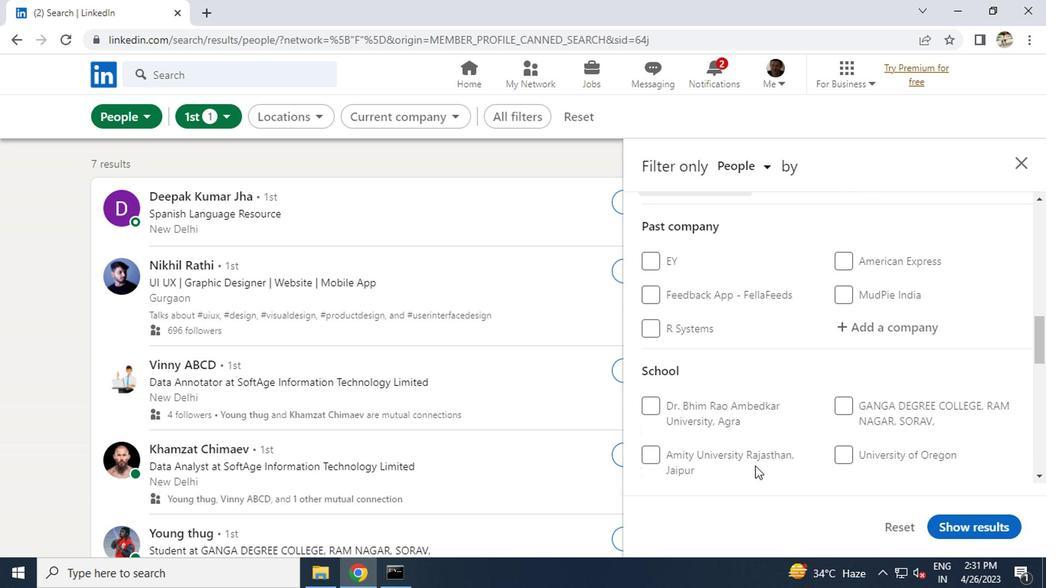 
Action: Mouse scrolled (755, 454) with delta (0, -1)
Screenshot: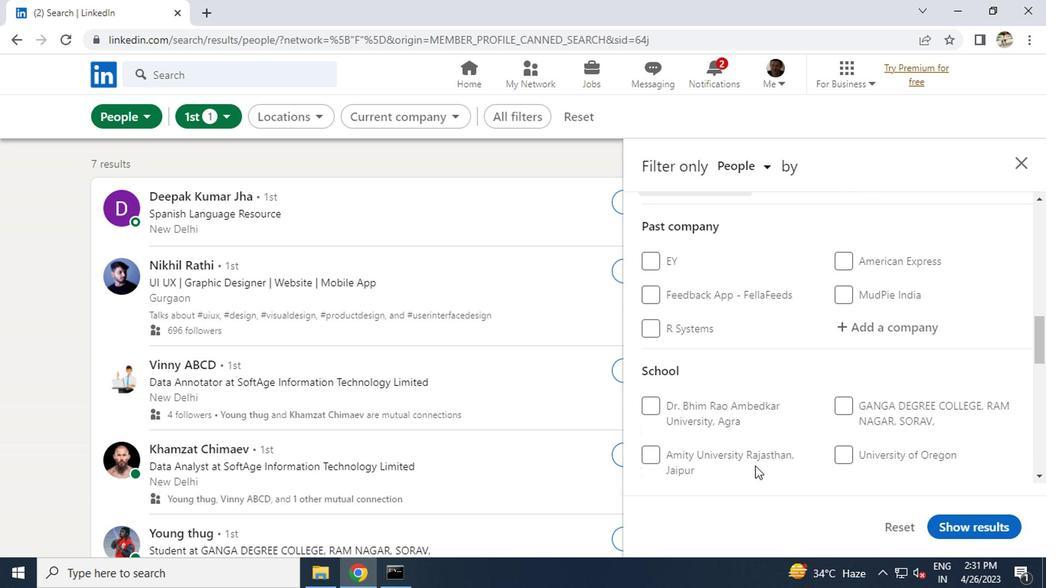 
Action: Mouse moved to (853, 421)
Screenshot: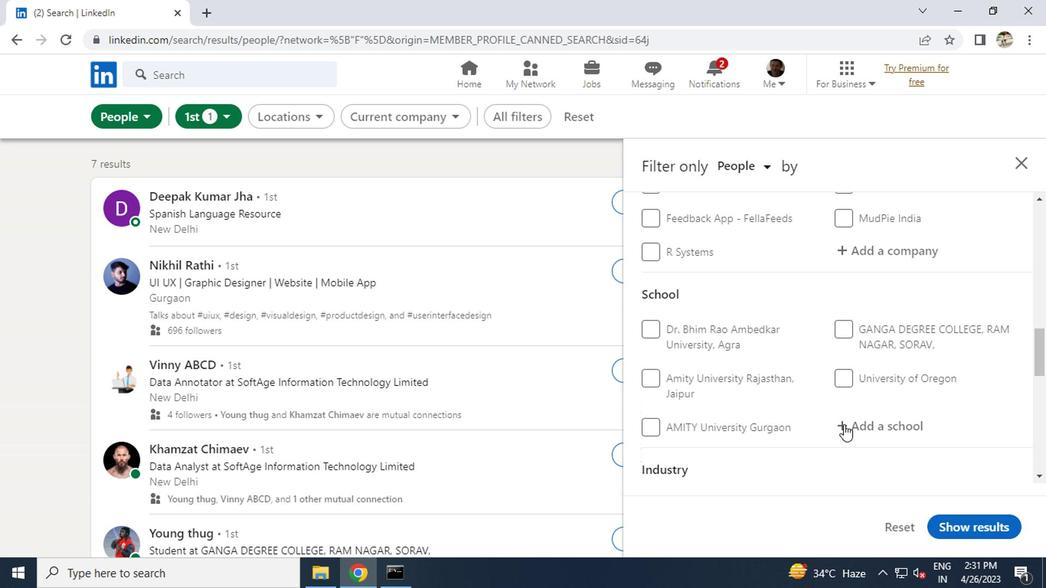 
Action: Mouse pressed left at (853, 421)
Screenshot: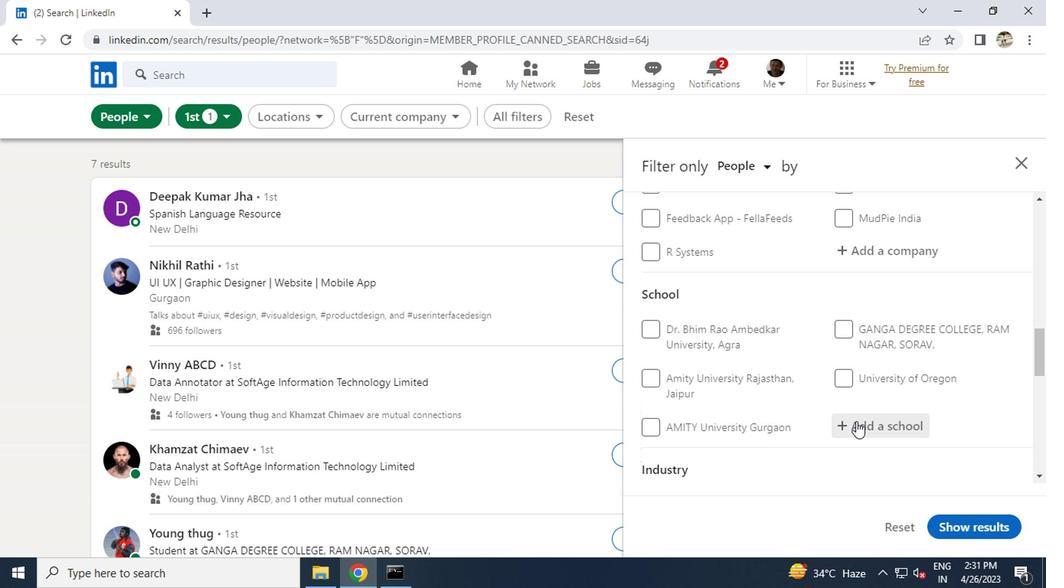 
Action: Key pressed <Key.caps_lock>M<Key.caps_lock>AHARASHTRA<Key.space><Key.caps_lock>C<Key.caps_lock>OLLEGE<Key.space>OF<Key.space><Key.caps_lock>A<Key.caps_lock>
Screenshot: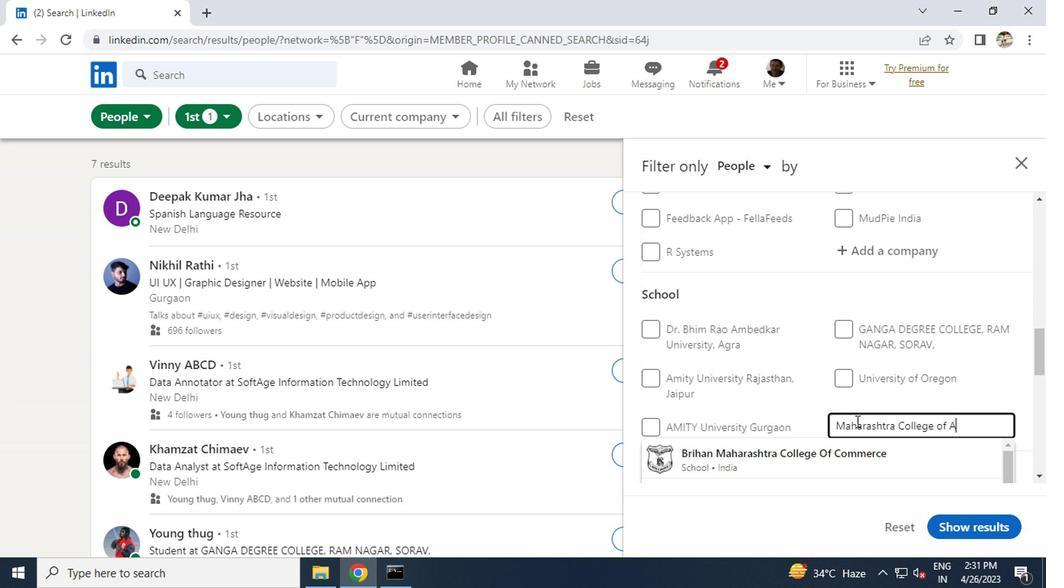 
Action: Mouse moved to (816, 463)
Screenshot: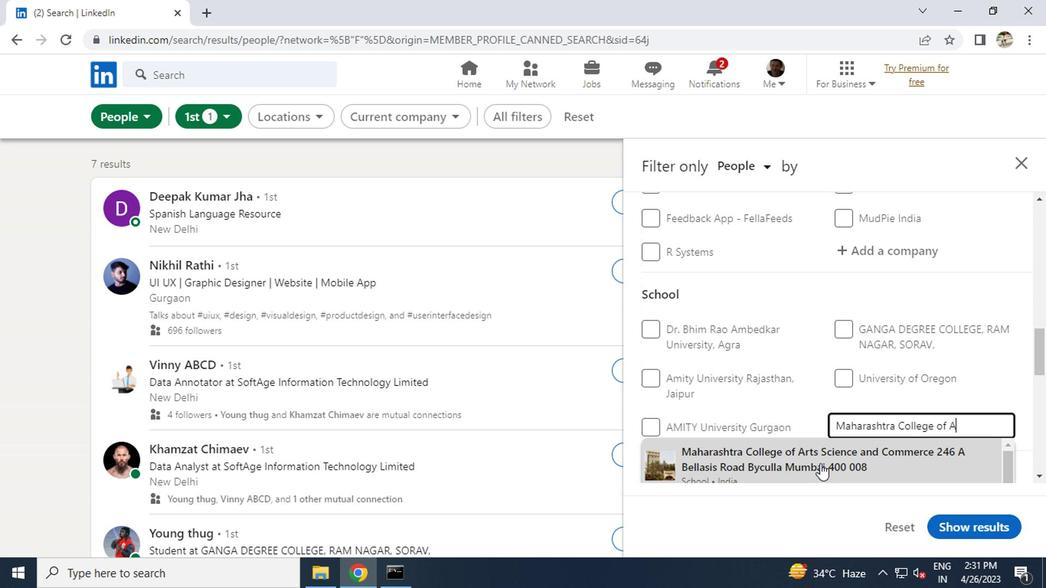 
Action: Mouse pressed left at (816, 463)
Screenshot: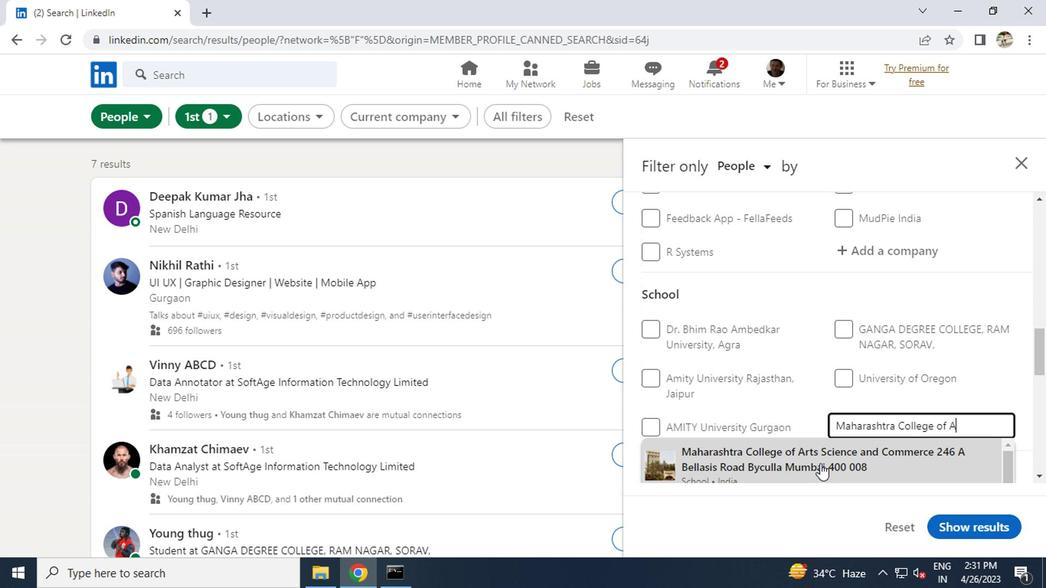 
Action: Mouse scrolled (816, 462) with delta (0, 0)
Screenshot: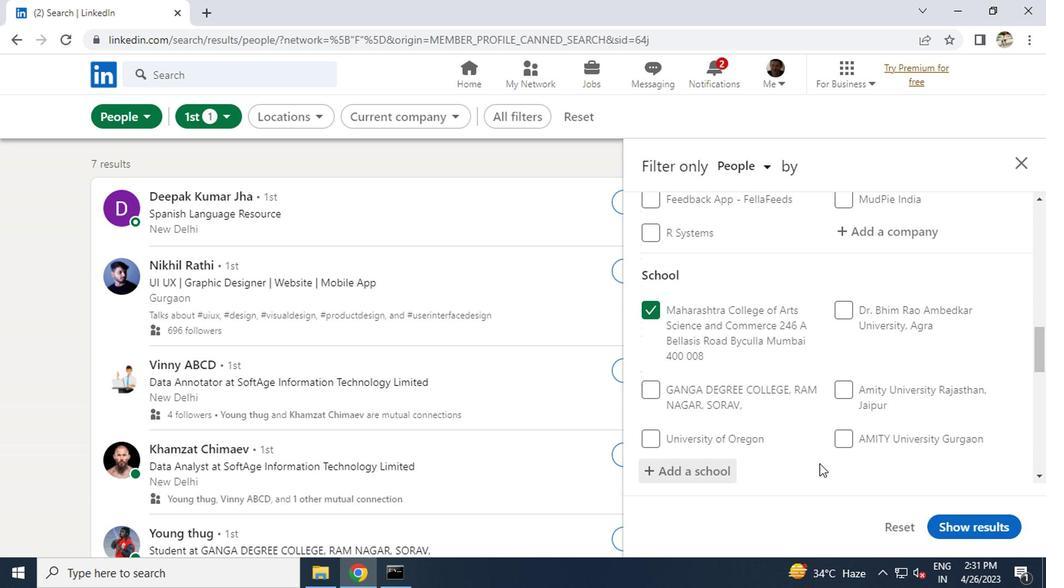 
Action: Mouse scrolled (816, 462) with delta (0, 0)
Screenshot: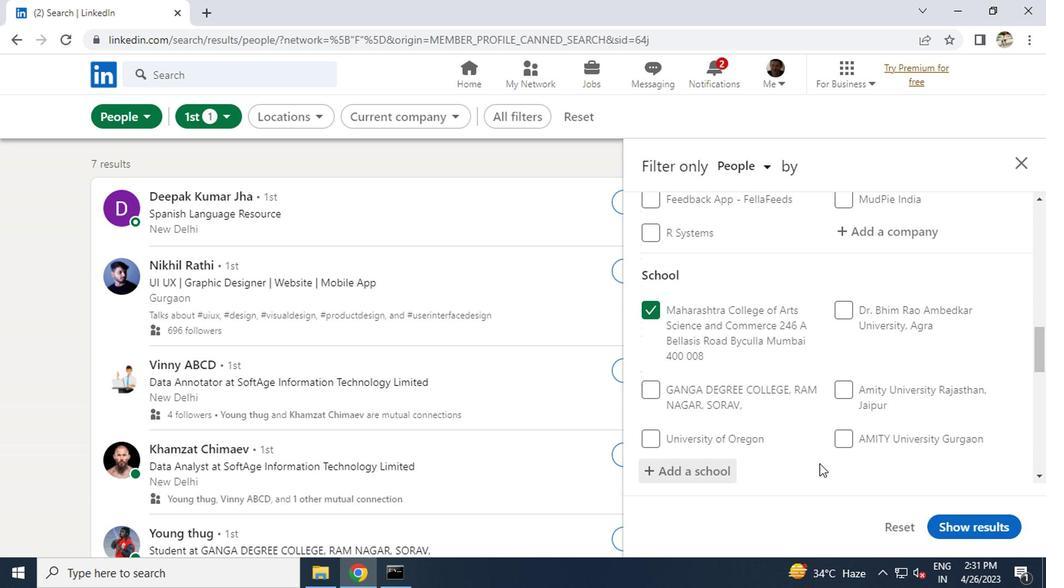 
Action: Mouse scrolled (816, 462) with delta (0, 0)
Screenshot: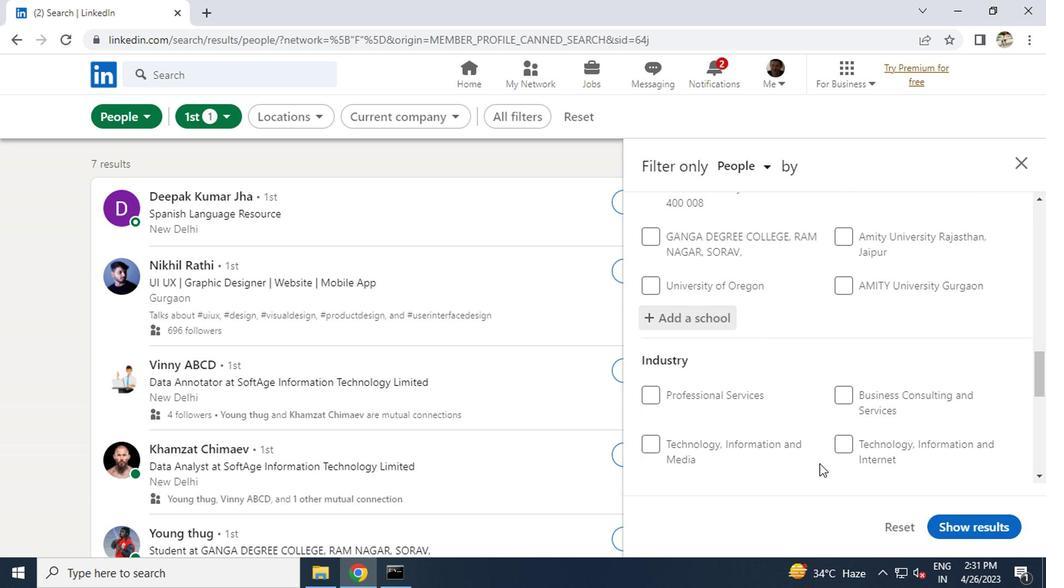 
Action: Mouse moved to (860, 418)
Screenshot: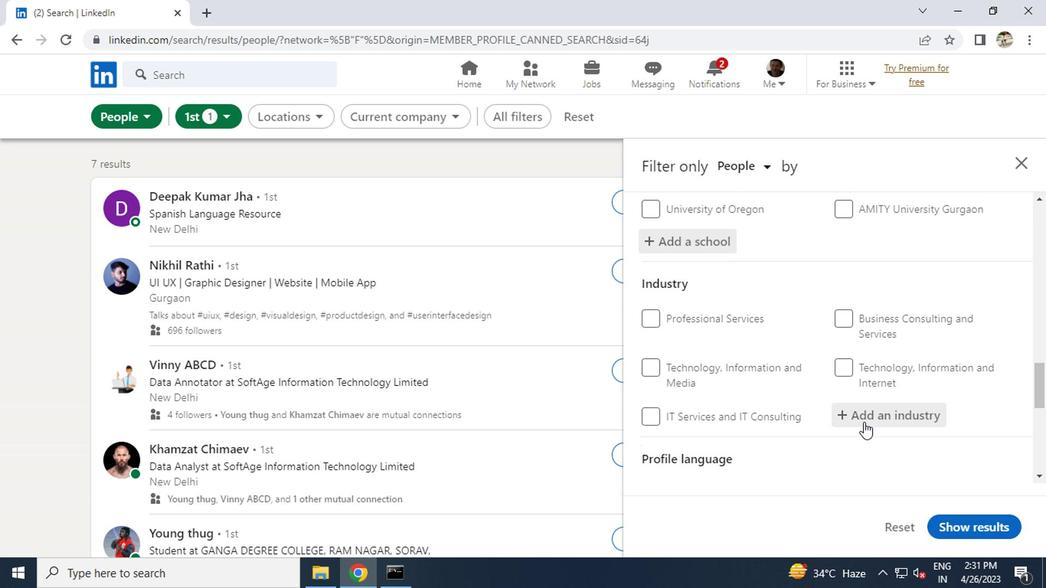 
Action: Mouse pressed left at (860, 418)
Screenshot: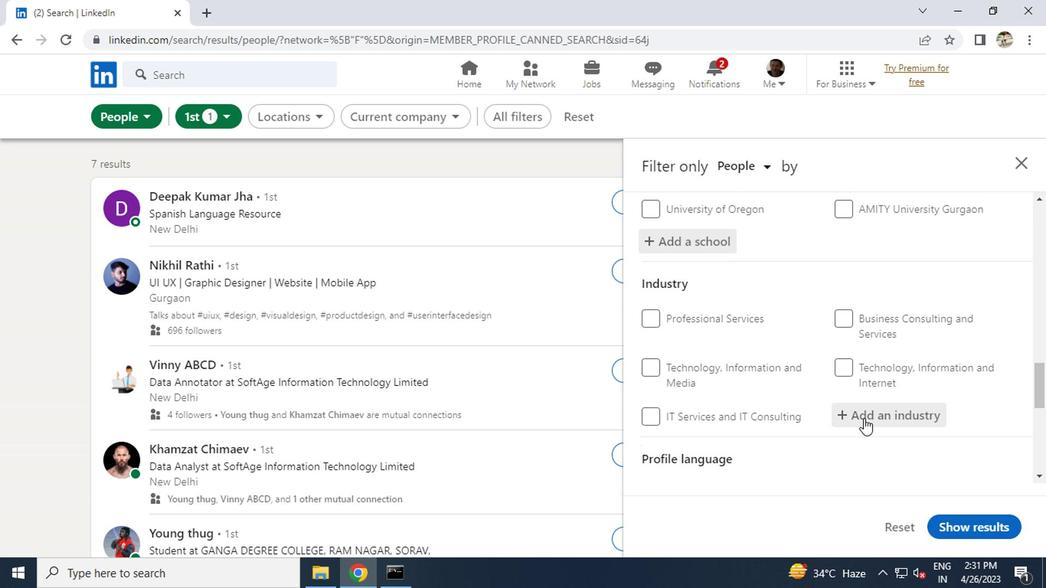 
Action: Key pressed <Key.caps_lock>E<Key.caps_lock>NGINES
Screenshot: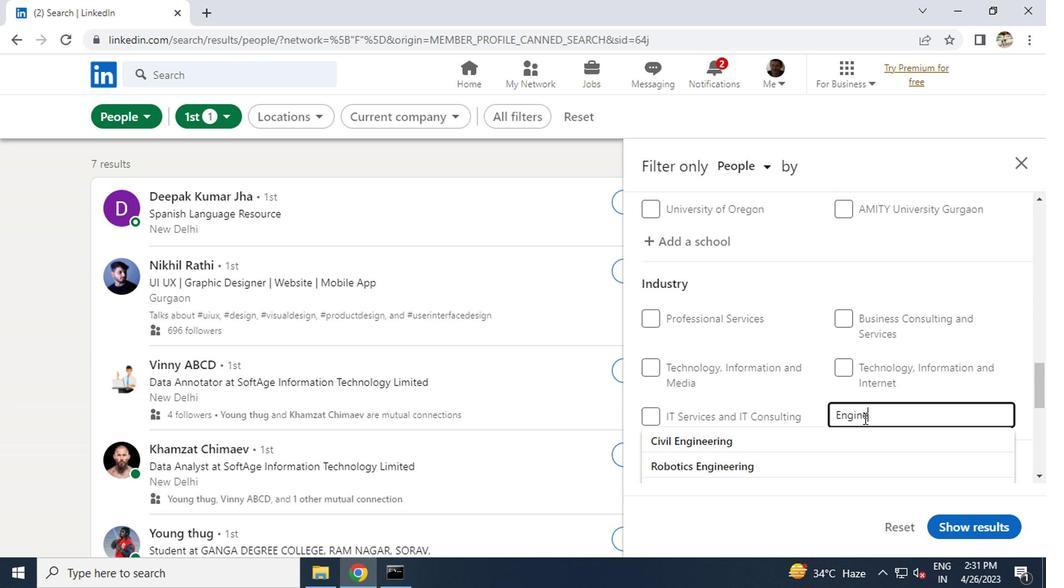 
Action: Mouse moved to (800, 440)
Screenshot: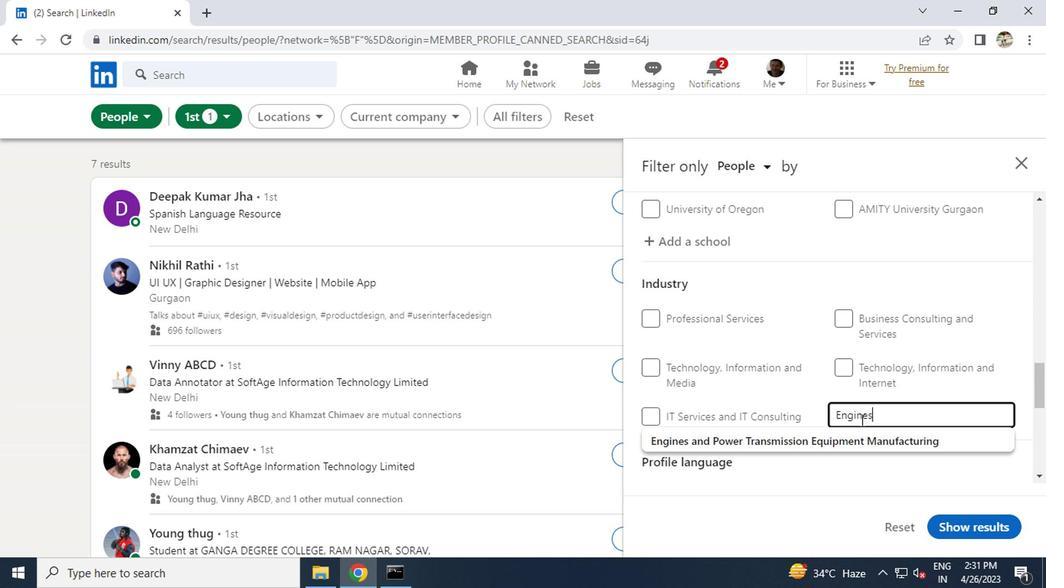 
Action: Mouse pressed left at (800, 440)
Screenshot: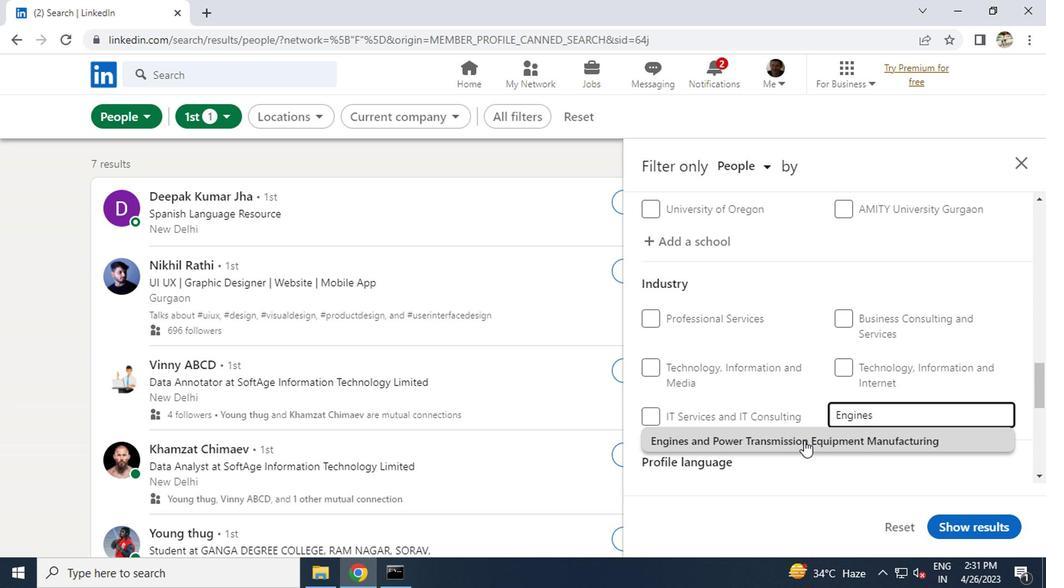 
Action: Mouse scrolled (800, 439) with delta (0, 0)
Screenshot: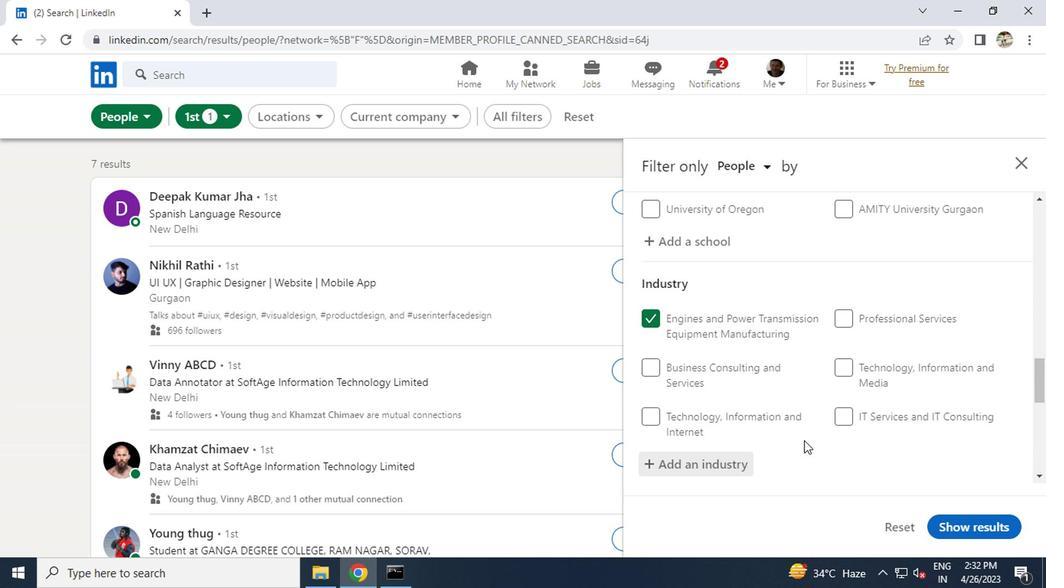 
Action: Mouse scrolled (800, 439) with delta (0, 0)
Screenshot: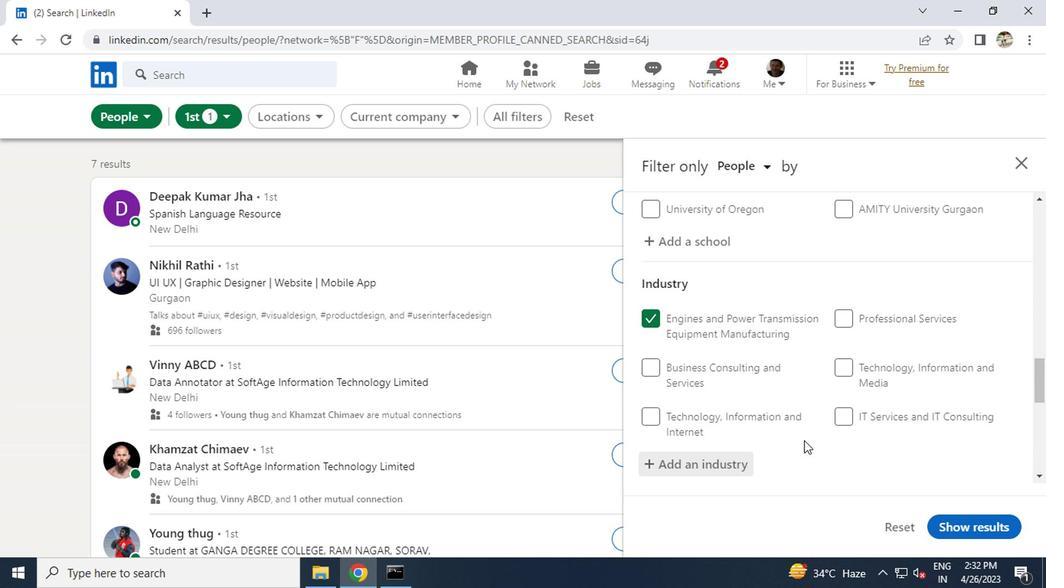 
Action: Mouse scrolled (800, 439) with delta (0, 0)
Screenshot: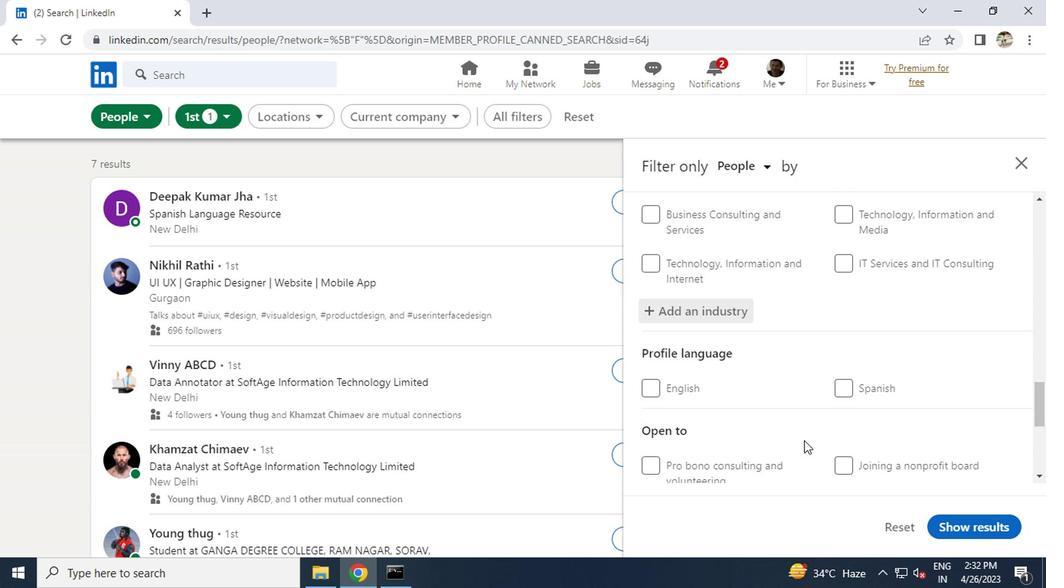 
Action: Mouse scrolled (800, 439) with delta (0, 0)
Screenshot: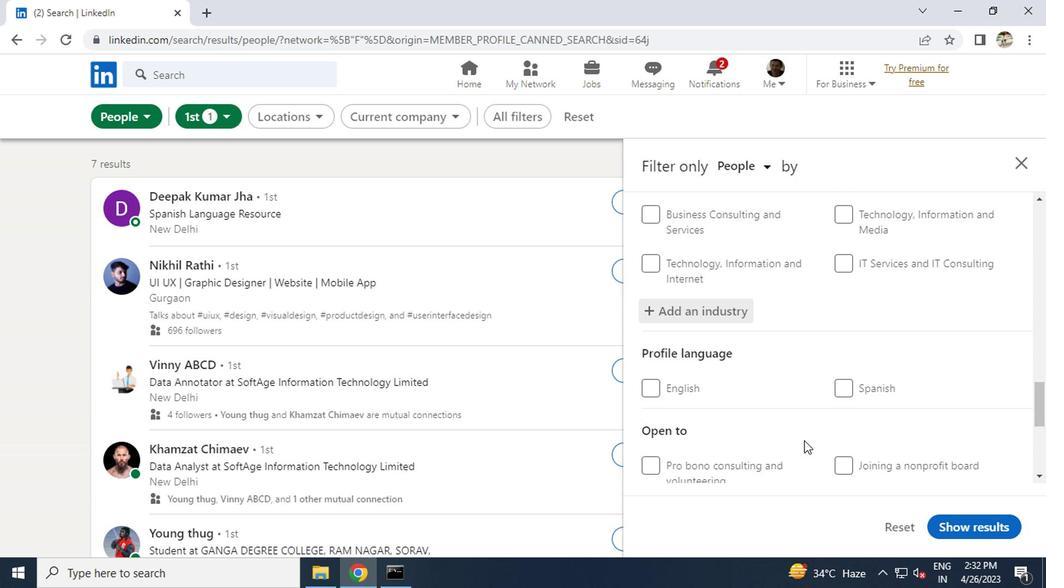 
Action: Mouse moved to (702, 402)
Screenshot: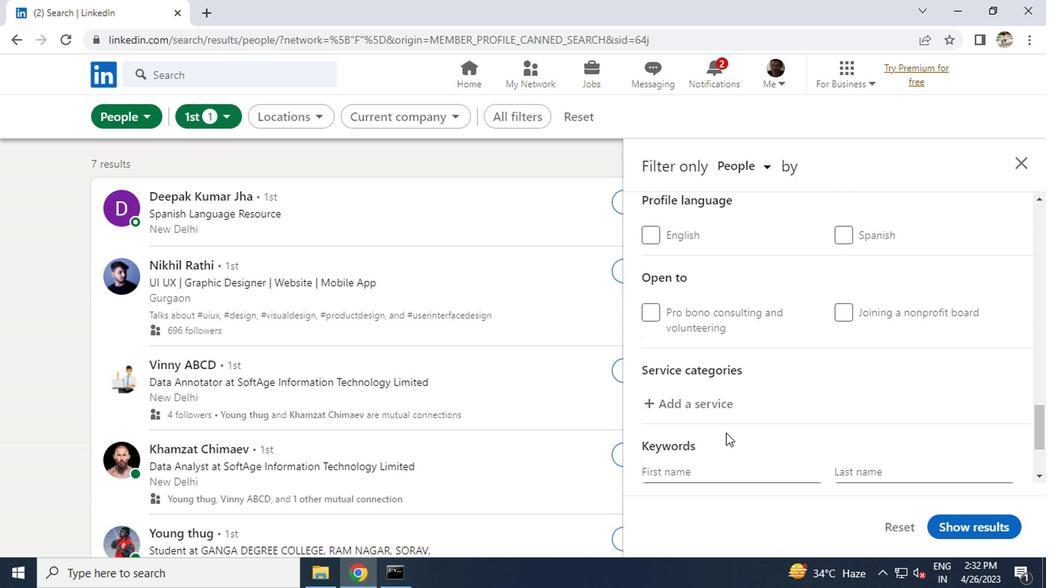 
Action: Mouse pressed left at (702, 402)
Screenshot: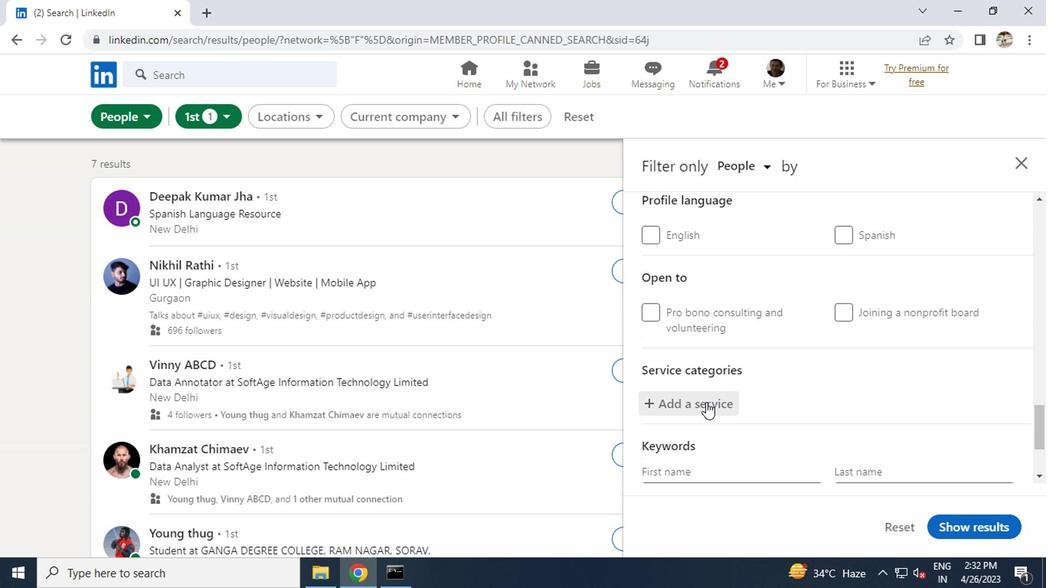 
Action: Mouse moved to (702, 401)
Screenshot: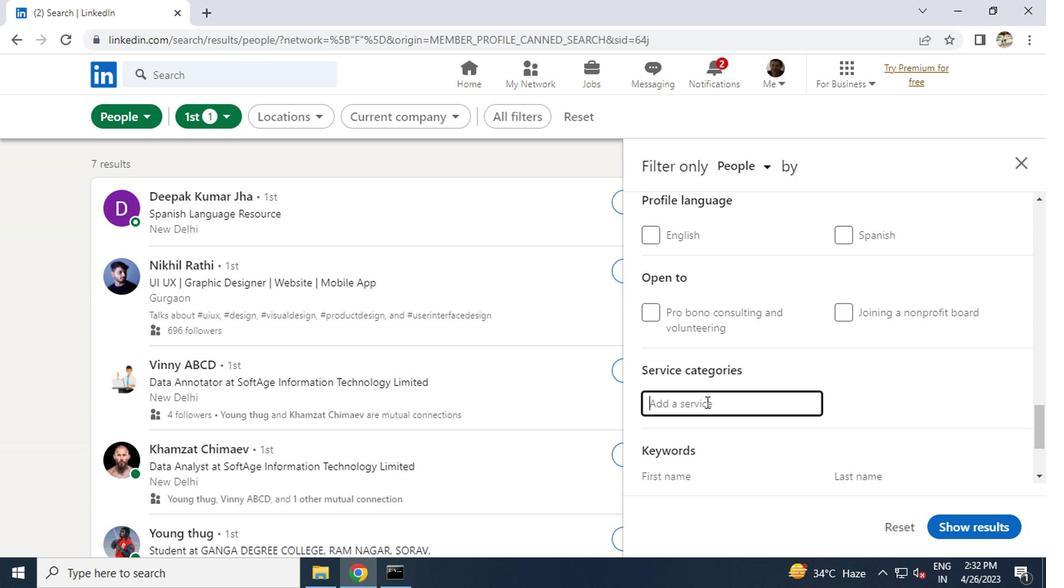 
Action: Key pressed <Key.caps_lock>C<Key.caps_lock>USTOMER<Key.space><Key.caps_lock>S<Key.caps_lock>
Screenshot: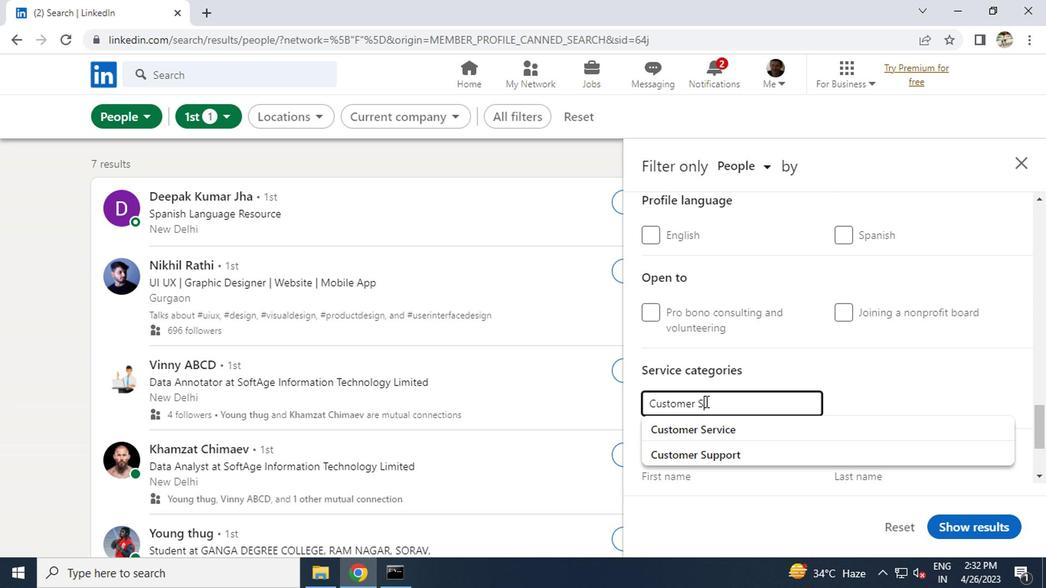 
Action: Mouse moved to (705, 446)
Screenshot: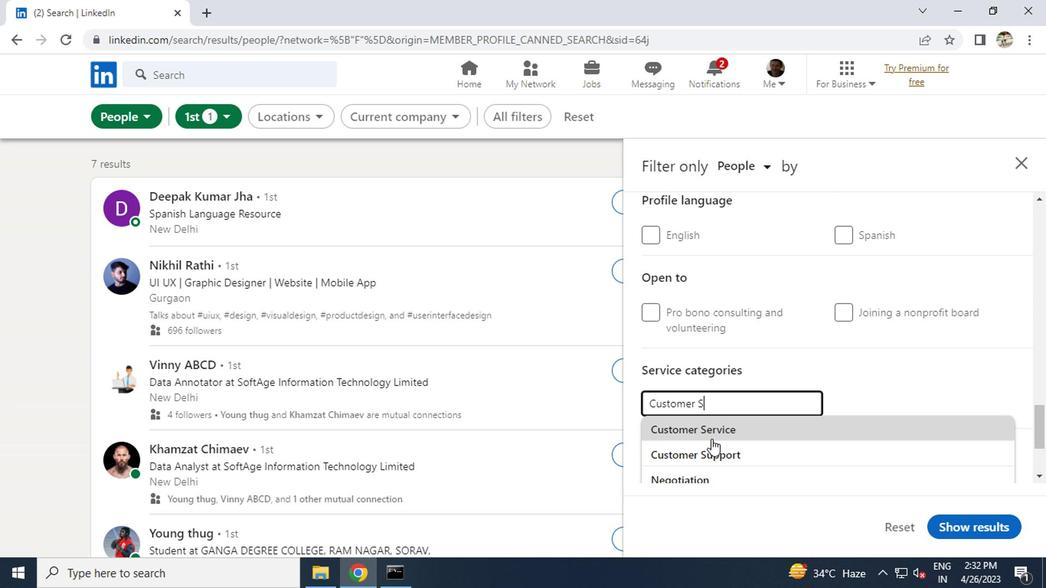 
Action: Mouse pressed left at (705, 446)
Screenshot: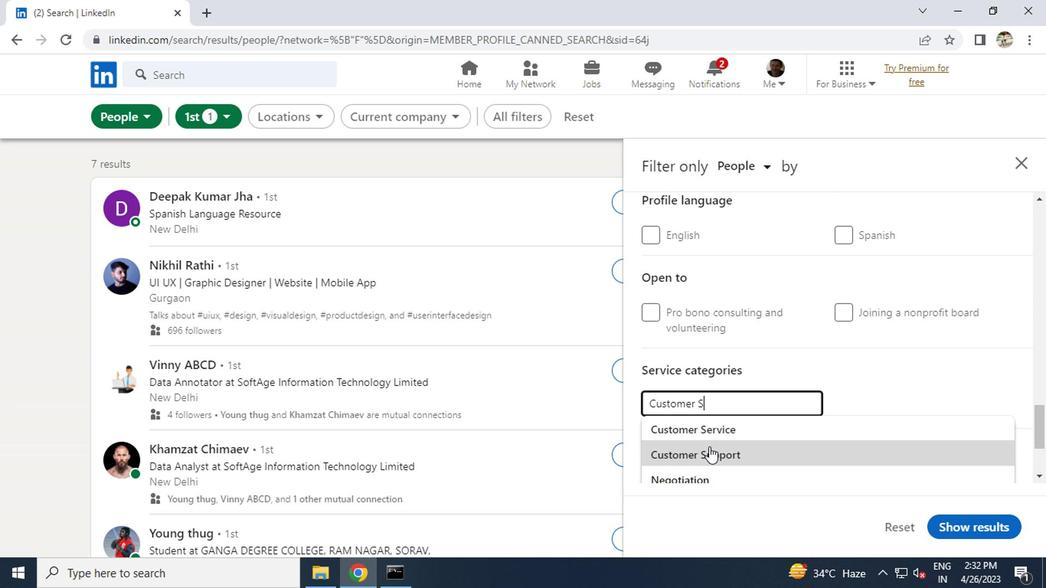 
Action: Mouse scrolled (705, 445) with delta (0, 0)
Screenshot: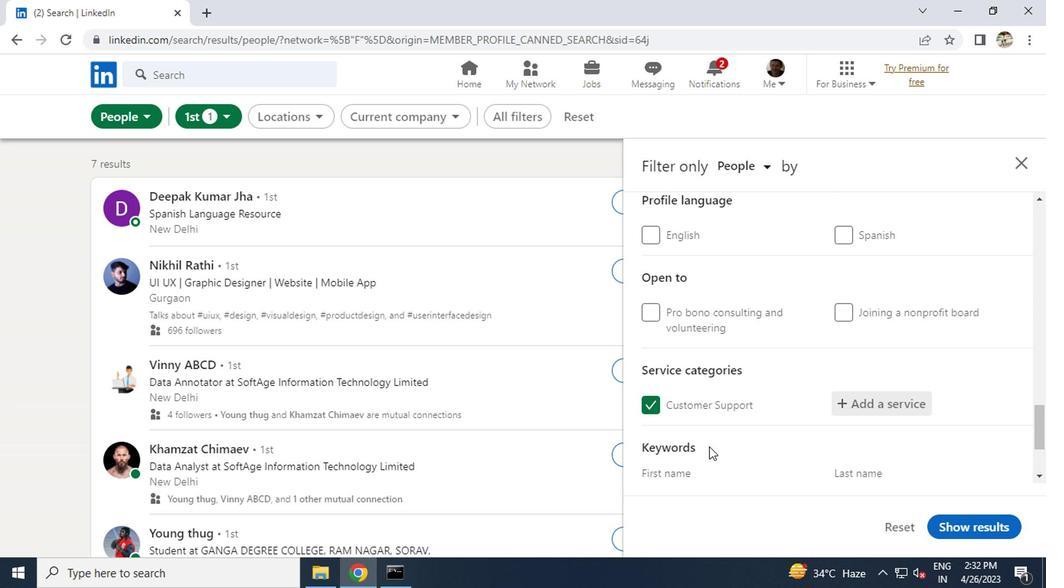 
Action: Mouse scrolled (705, 445) with delta (0, 0)
Screenshot: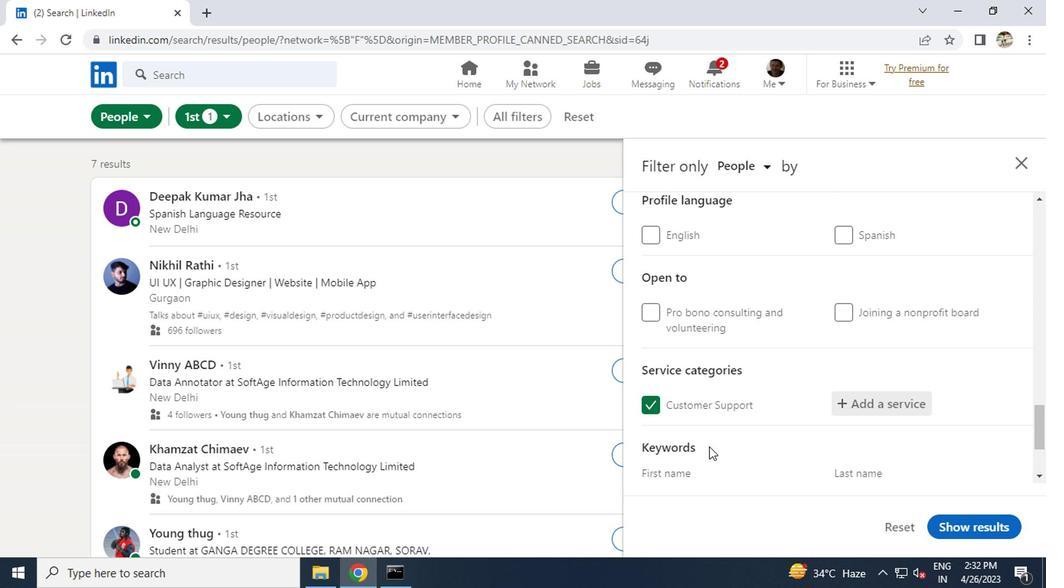 
Action: Mouse moved to (702, 418)
Screenshot: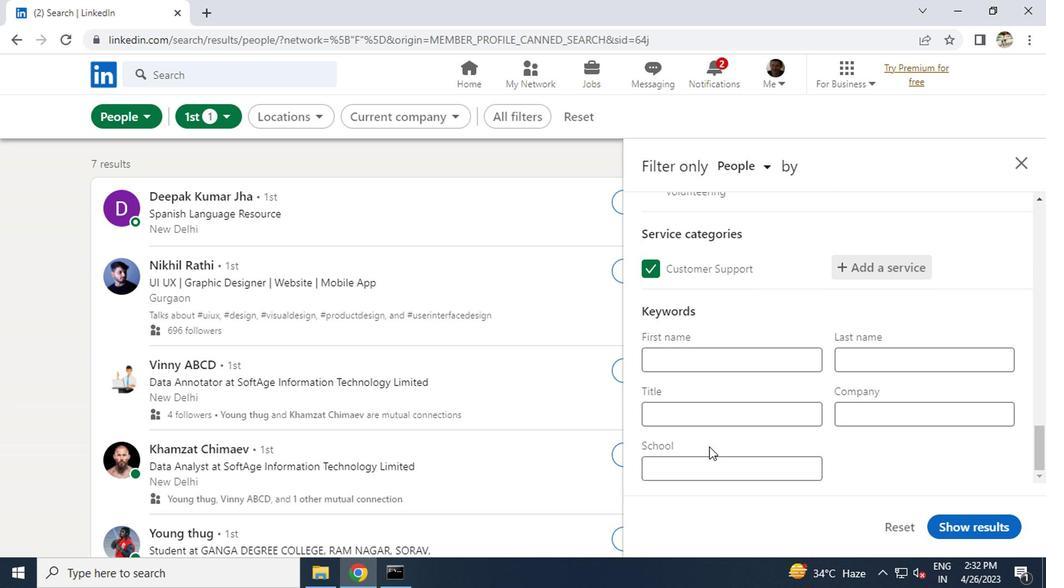 
Action: Mouse pressed left at (702, 418)
Screenshot: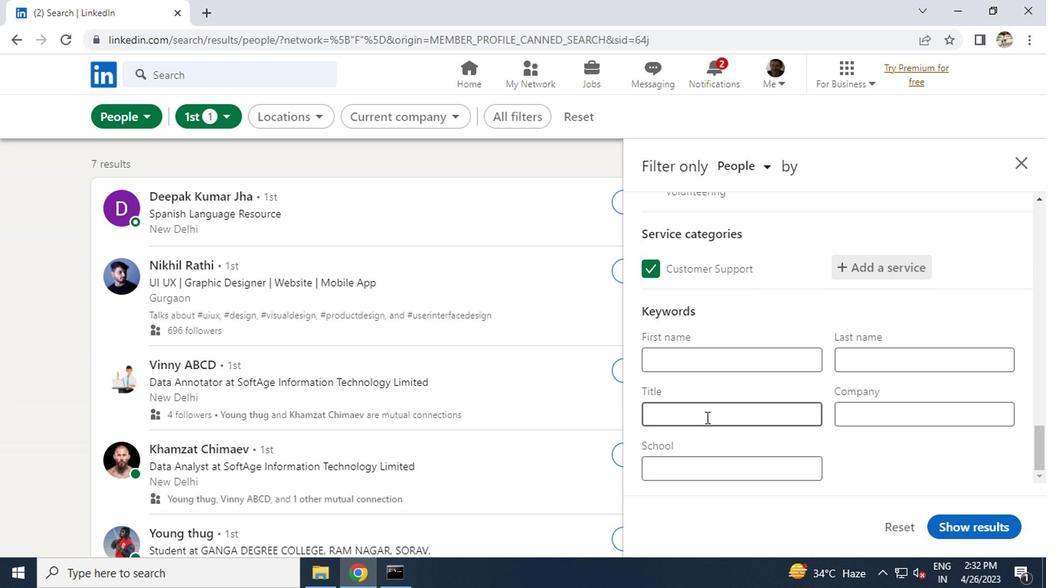 
Action: Key pressed <Key.caps_lock>F<Key.caps_lock>INANCE<Key.space><Key.caps_lock>D<Key.caps_lock>IRECTOR
Screenshot: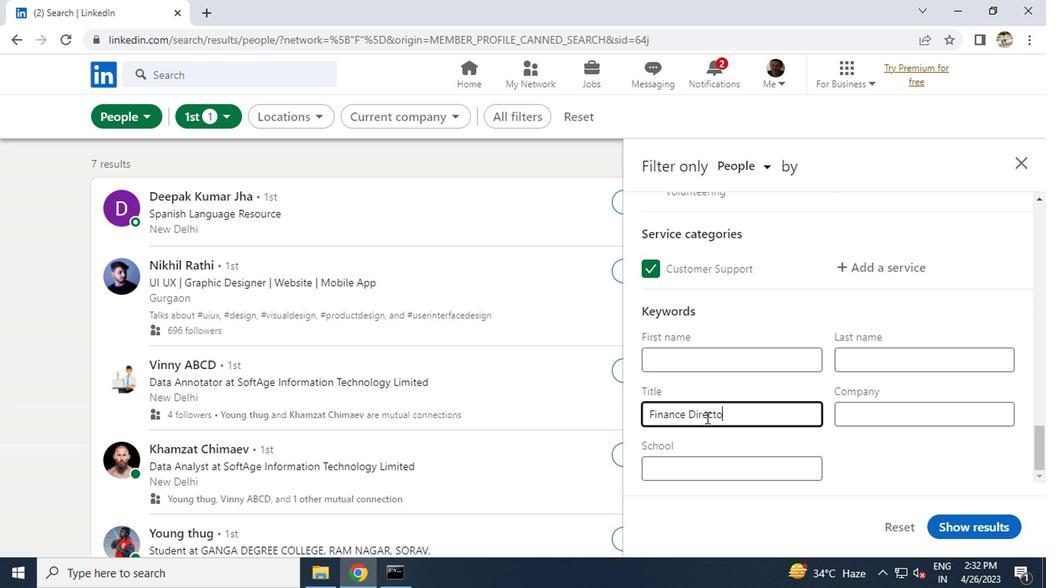 
Action: Mouse moved to (950, 517)
Screenshot: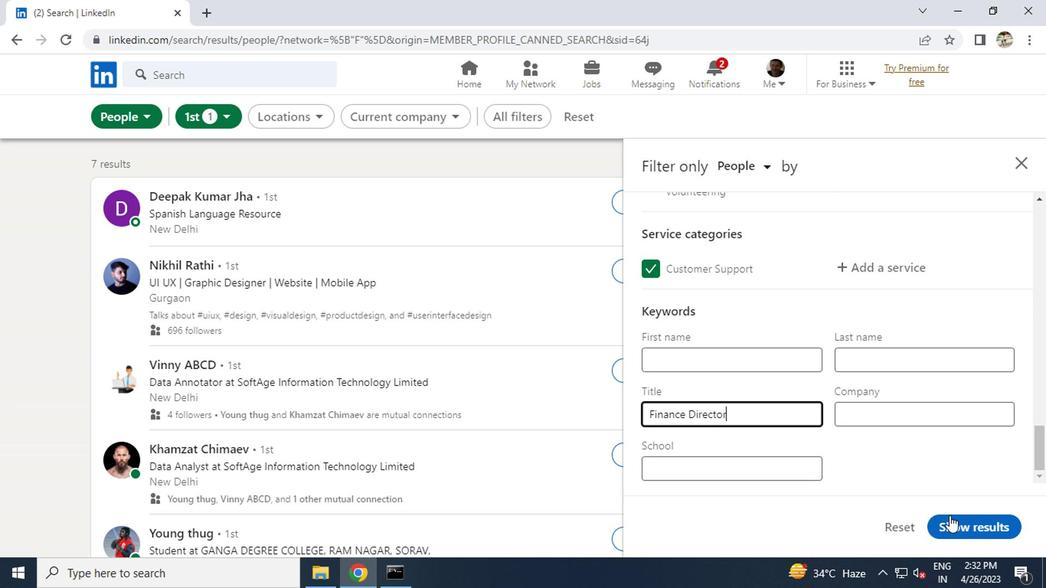 
Action: Mouse pressed left at (950, 517)
Screenshot: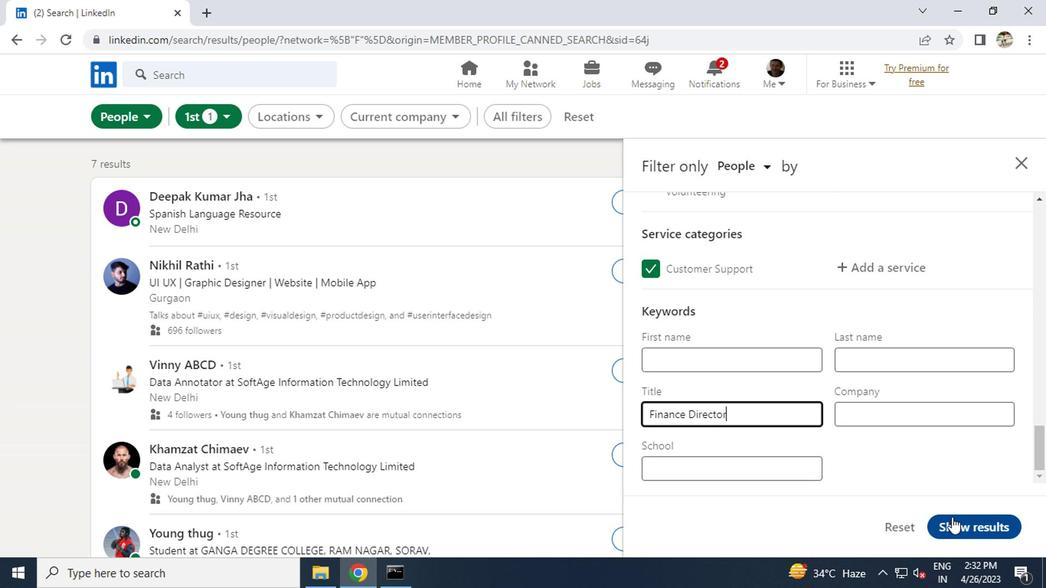 
Action: Mouse moved to (639, 364)
Screenshot: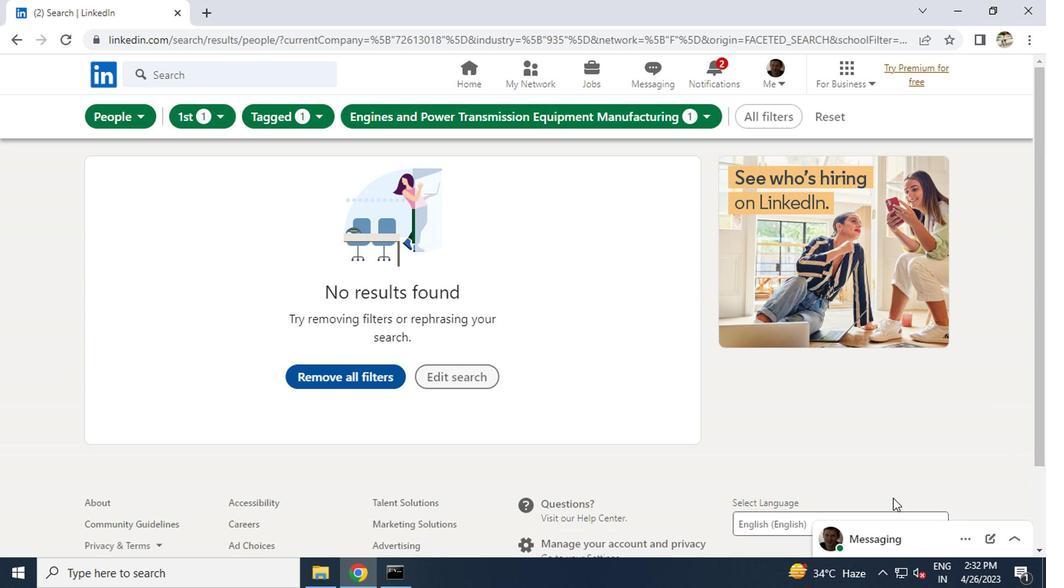 
